 Task: Find connections with filter location Agios Dimitrios with filter topic #Designwith filter profile language Potuguese with filter current company Wipro PARI with filter school Periyar University, Salem with filter industry HVAC and Refrigeration Equipment Manufacturing with filter service category Wealth Management with filter keywords title Chef
Action: Mouse pressed left at (264, 202)
Screenshot: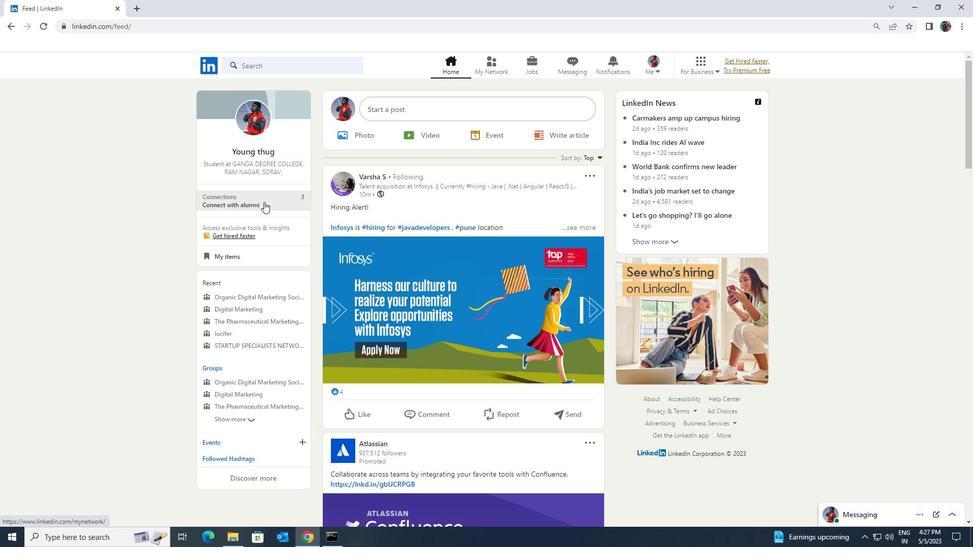 
Action: Mouse moved to (282, 113)
Screenshot: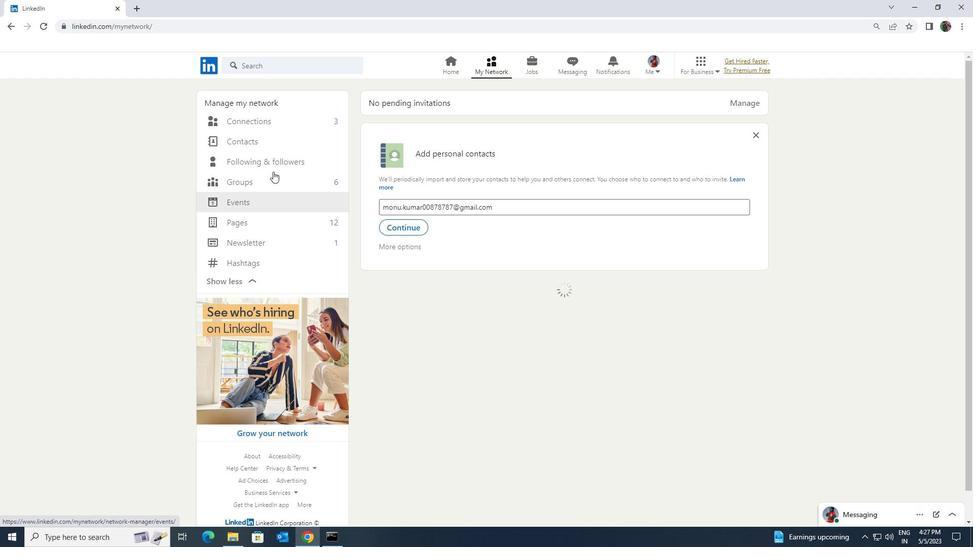 
Action: Mouse pressed left at (282, 113)
Screenshot: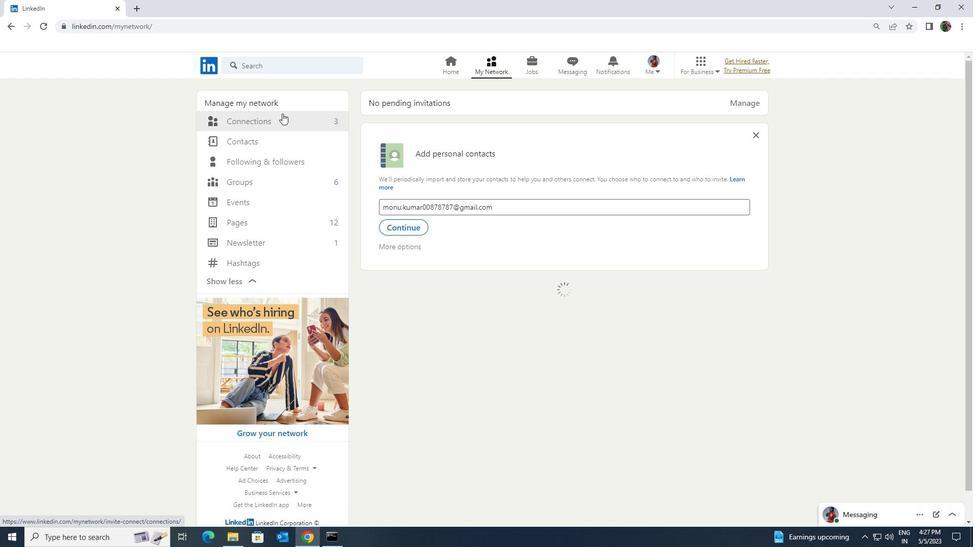 
Action: Mouse moved to (281, 121)
Screenshot: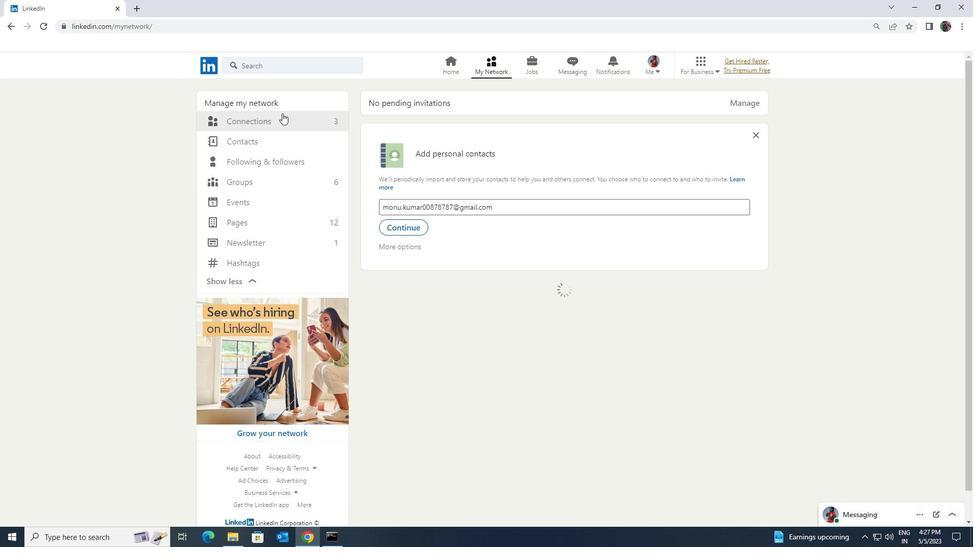 
Action: Mouse pressed left at (281, 121)
Screenshot: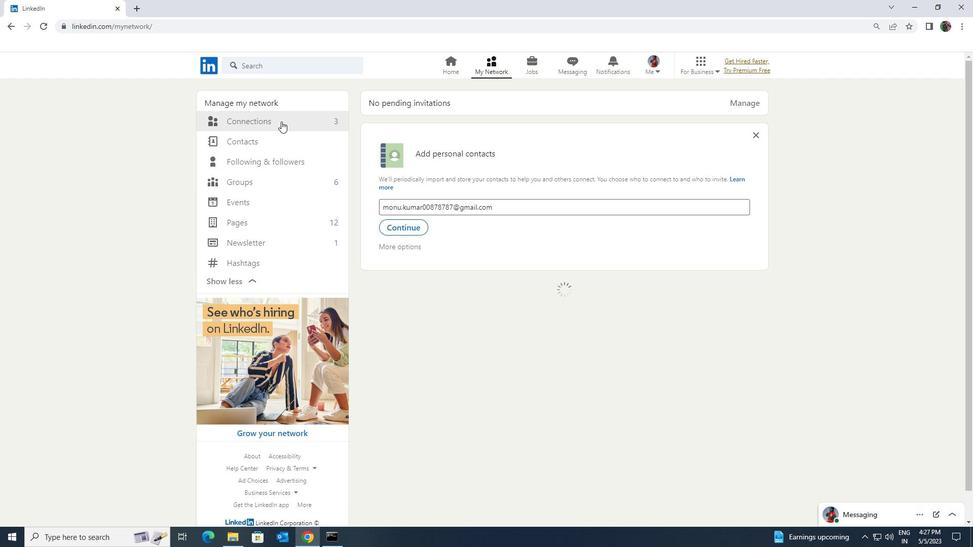 
Action: Mouse pressed left at (281, 121)
Screenshot: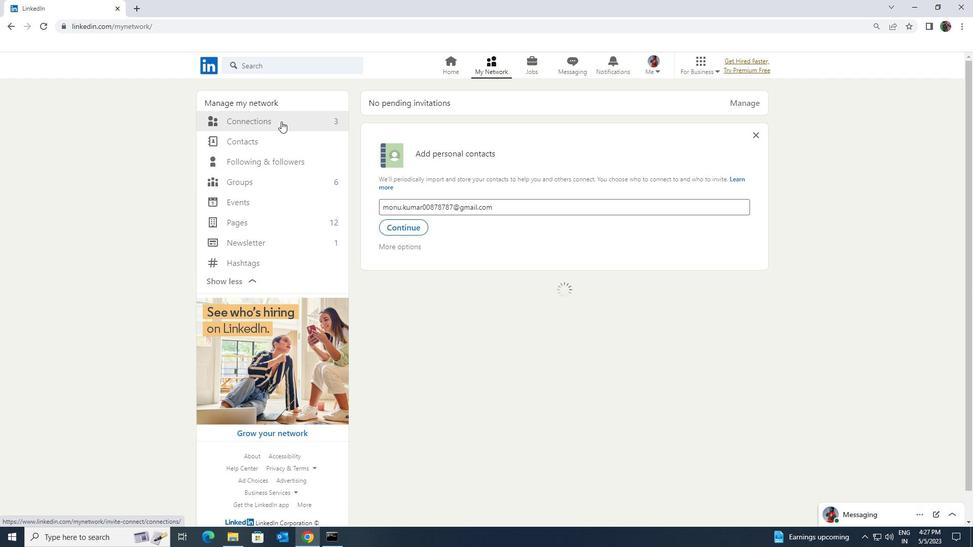 
Action: Mouse moved to (558, 121)
Screenshot: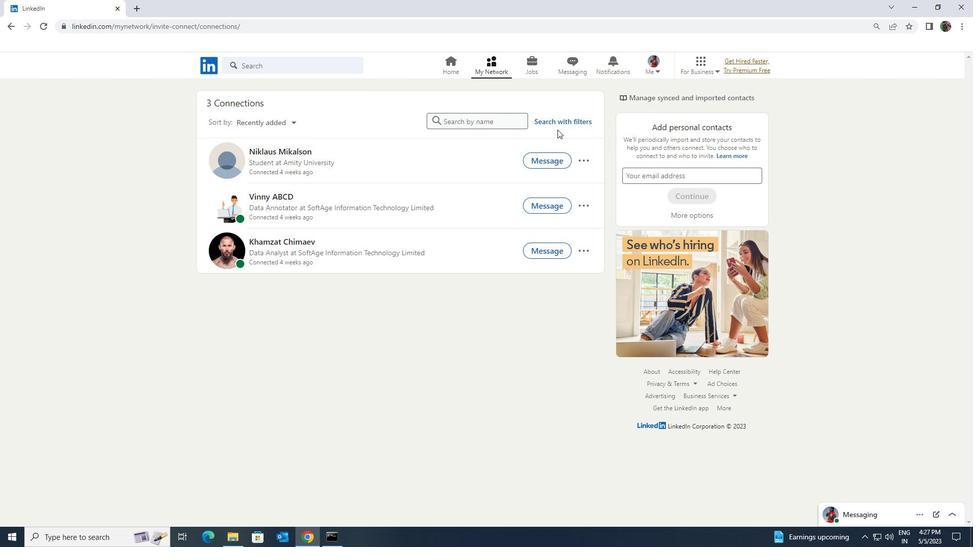
Action: Mouse pressed left at (558, 121)
Screenshot: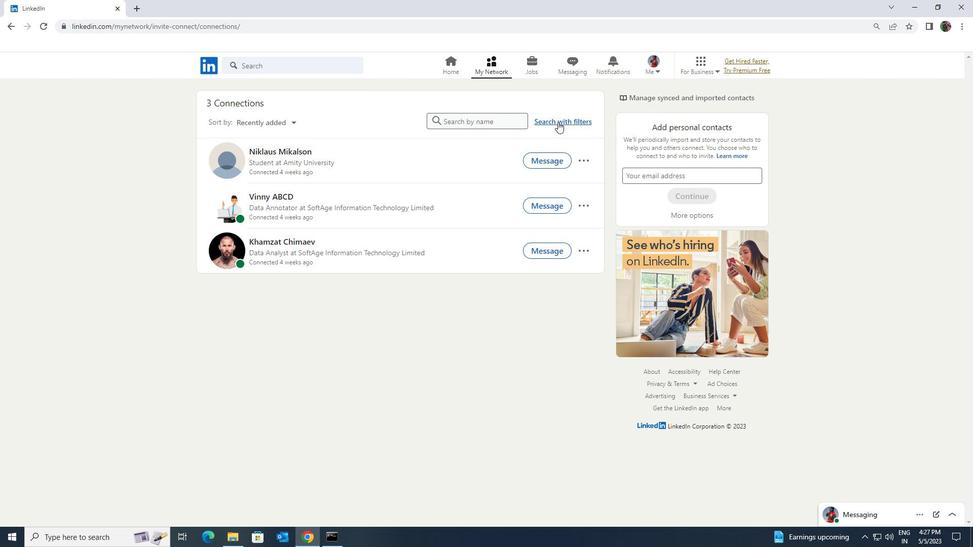 
Action: Mouse moved to (518, 94)
Screenshot: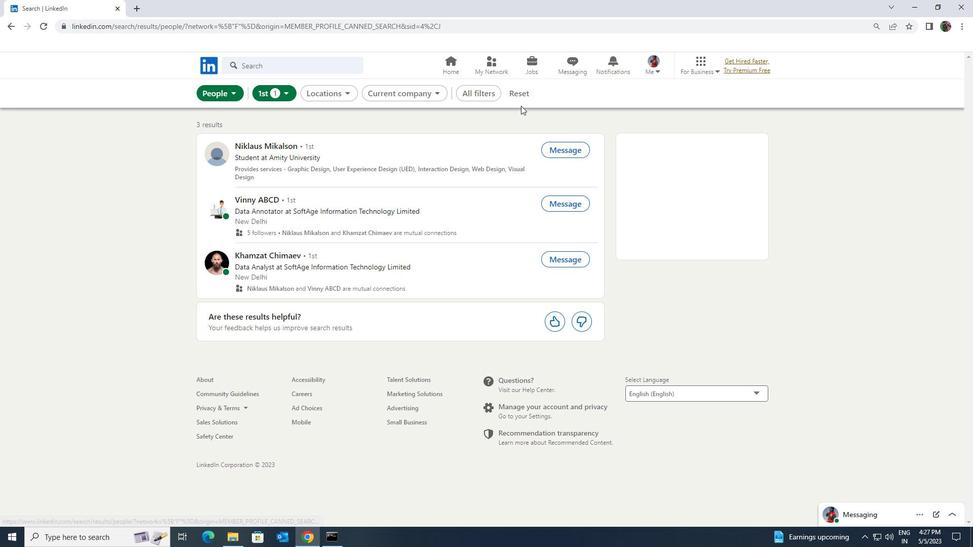
Action: Mouse pressed left at (518, 94)
Screenshot: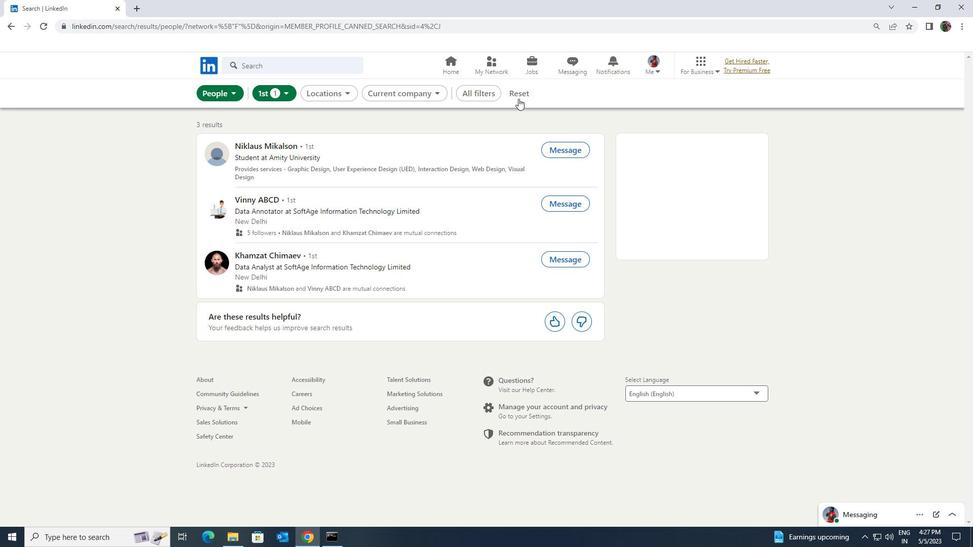 
Action: Mouse moved to (500, 95)
Screenshot: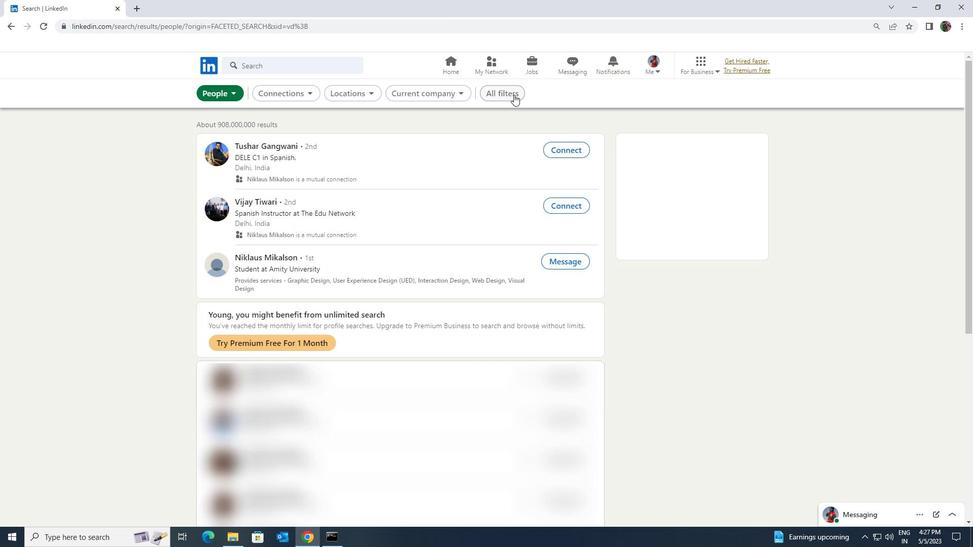 
Action: Mouse pressed left at (500, 95)
Screenshot: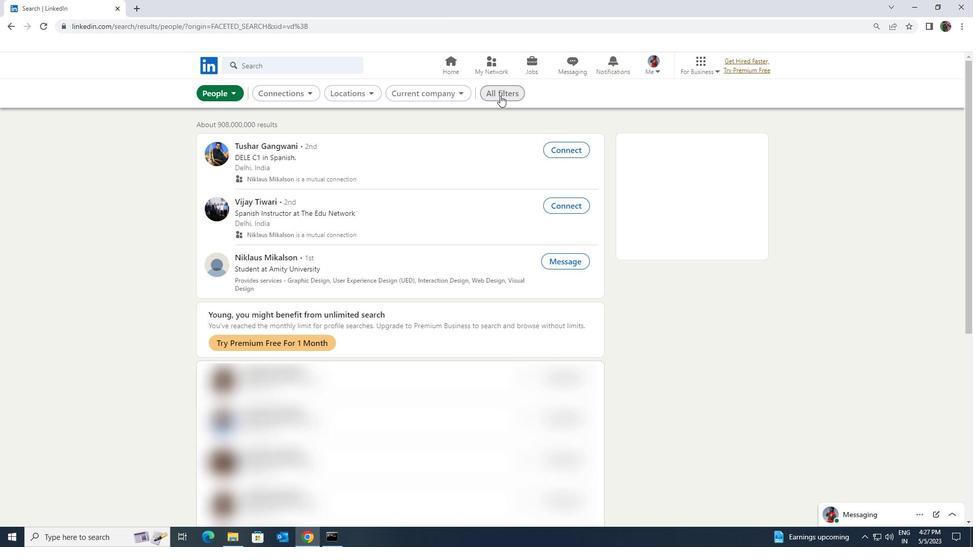 
Action: Mouse moved to (838, 399)
Screenshot: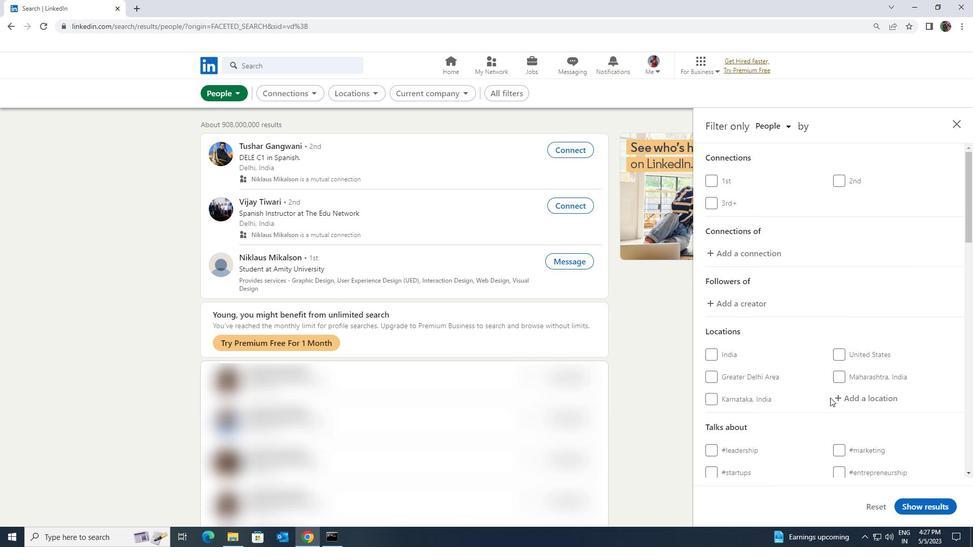 
Action: Mouse pressed left at (838, 399)
Screenshot: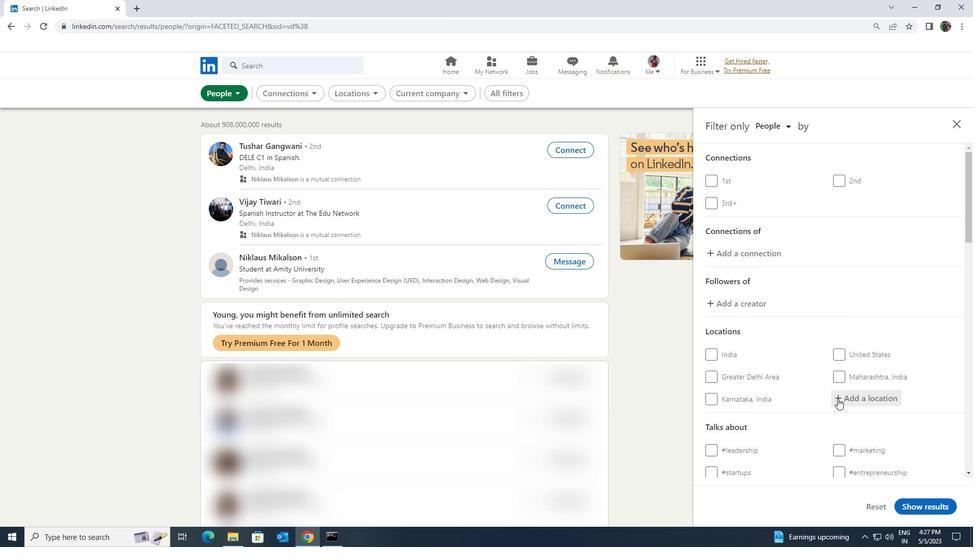 
Action: Key pressed <Key.shift><Key.shift><Key.shift><Key.shift><Key.shift><Key.shift><Key.shift><Key.shift>AGIOS
Screenshot: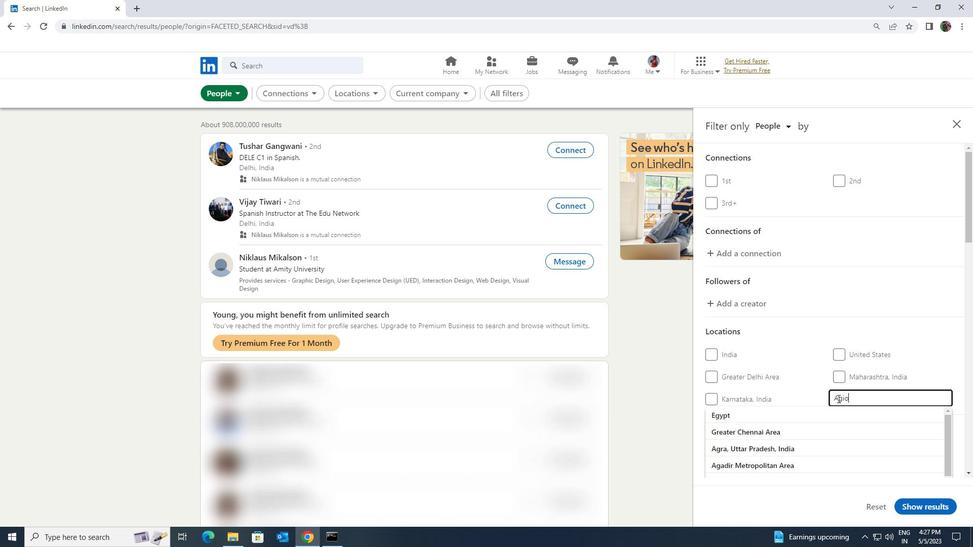 
Action: Mouse moved to (836, 407)
Screenshot: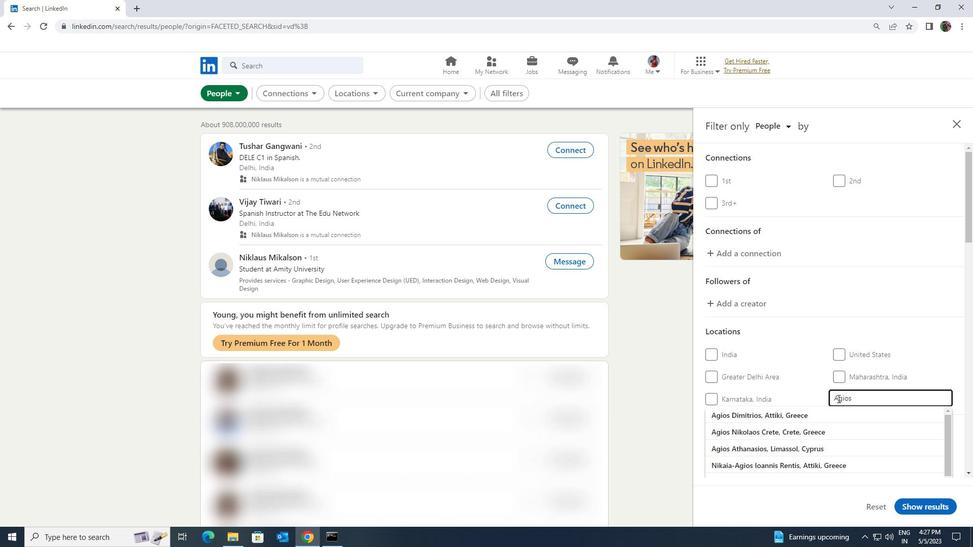 
Action: Mouse pressed left at (836, 407)
Screenshot: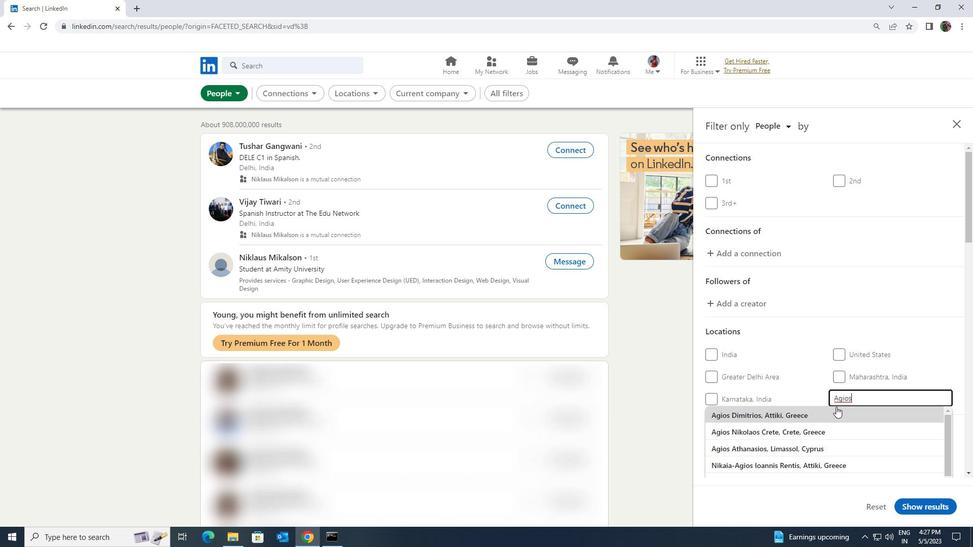 
Action: Mouse scrolled (836, 406) with delta (0, 0)
Screenshot: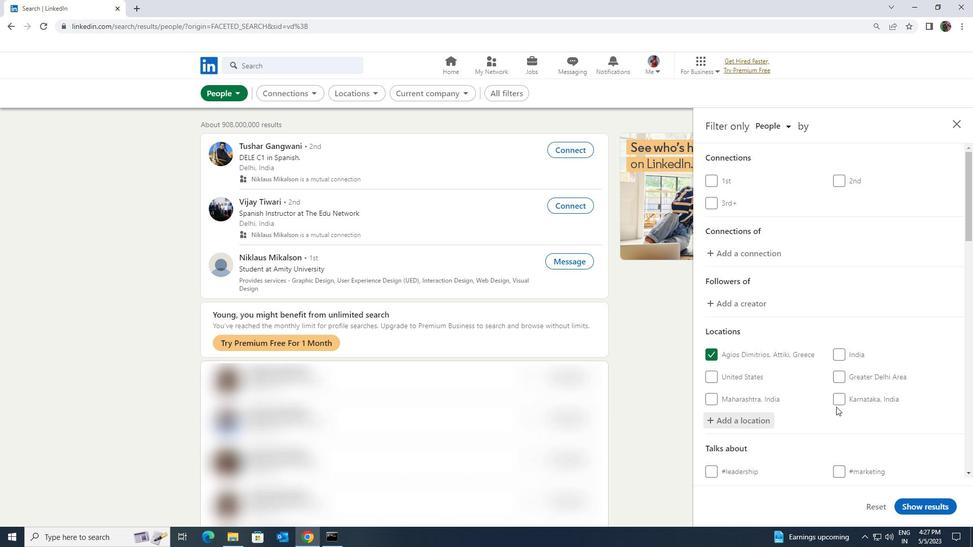 
Action: Mouse scrolled (836, 406) with delta (0, 0)
Screenshot: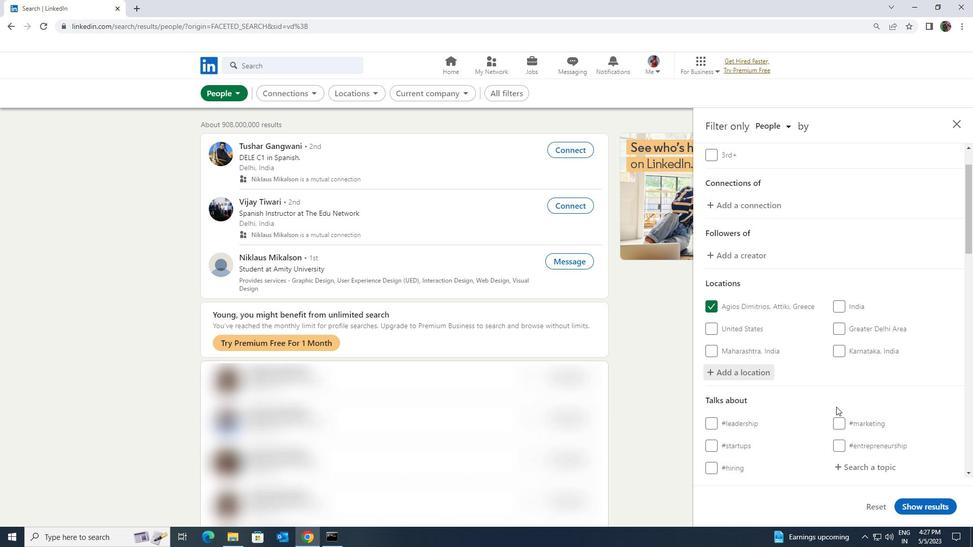 
Action: Mouse moved to (837, 416)
Screenshot: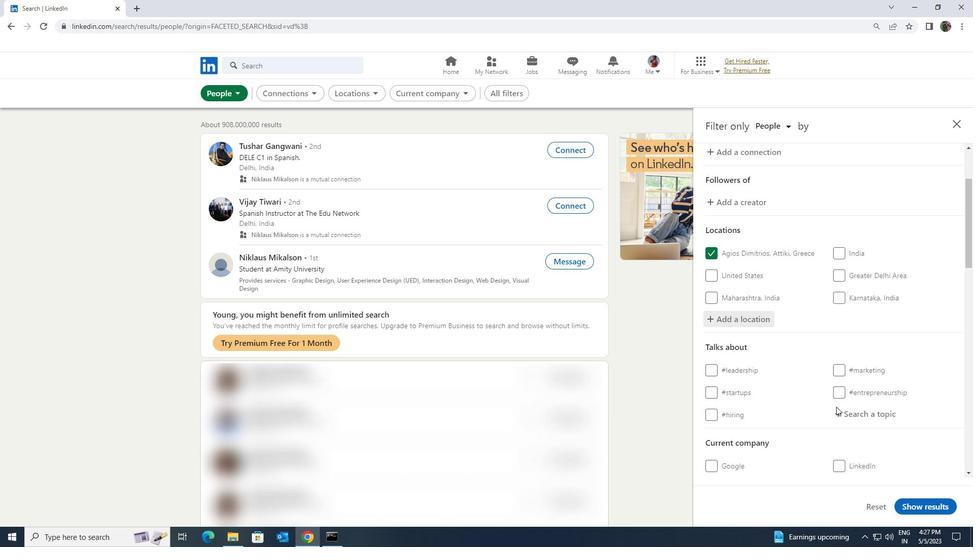 
Action: Mouse pressed left at (837, 416)
Screenshot: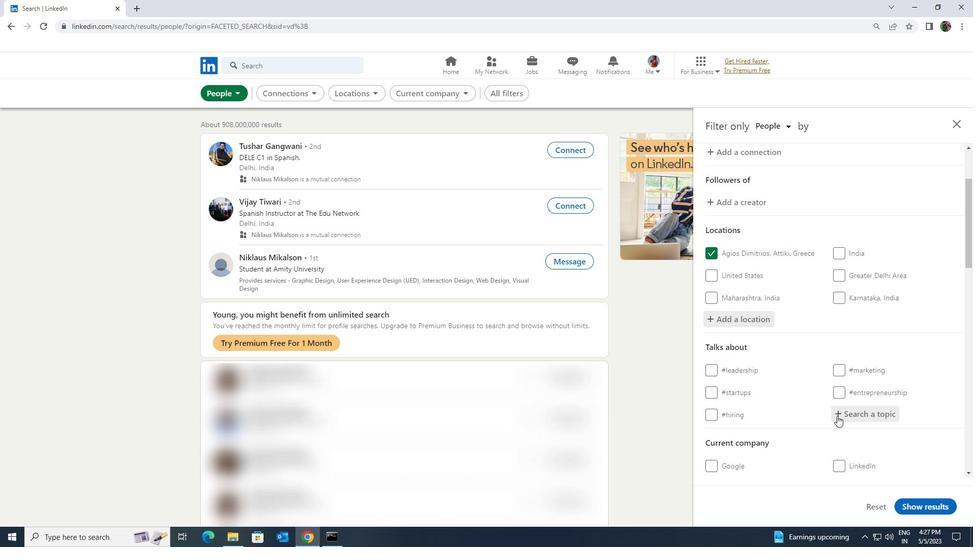 
Action: Key pressed <Key.shift>DESIGN
Screenshot: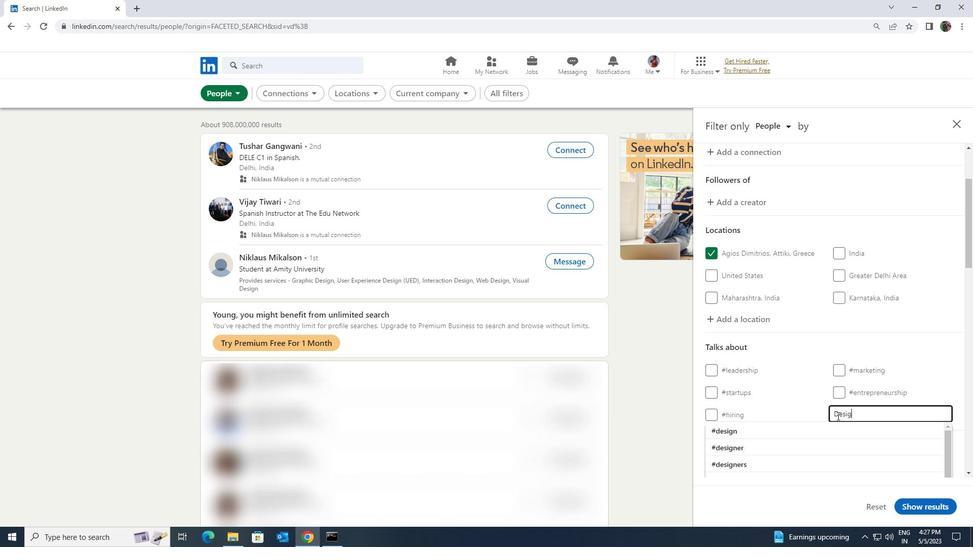
Action: Mouse moved to (830, 433)
Screenshot: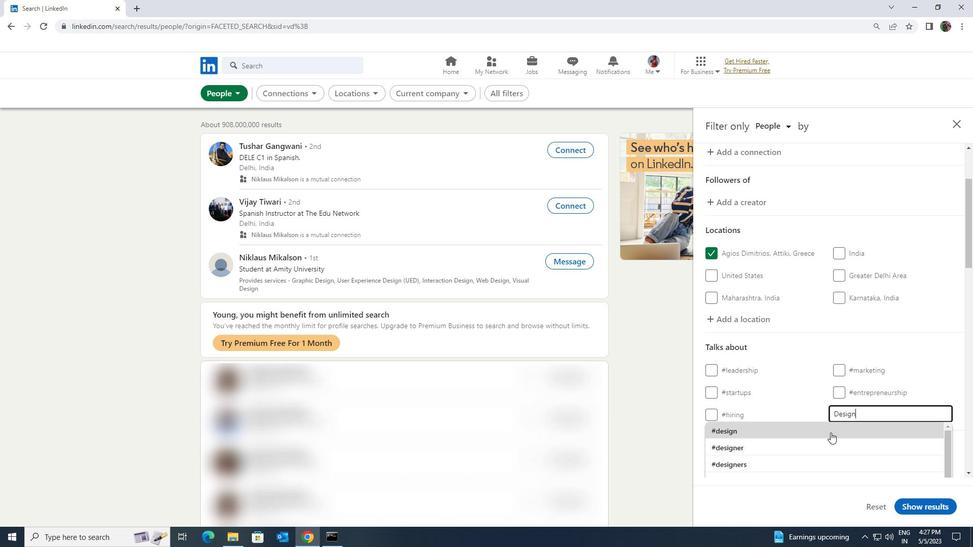 
Action: Mouse pressed left at (830, 433)
Screenshot: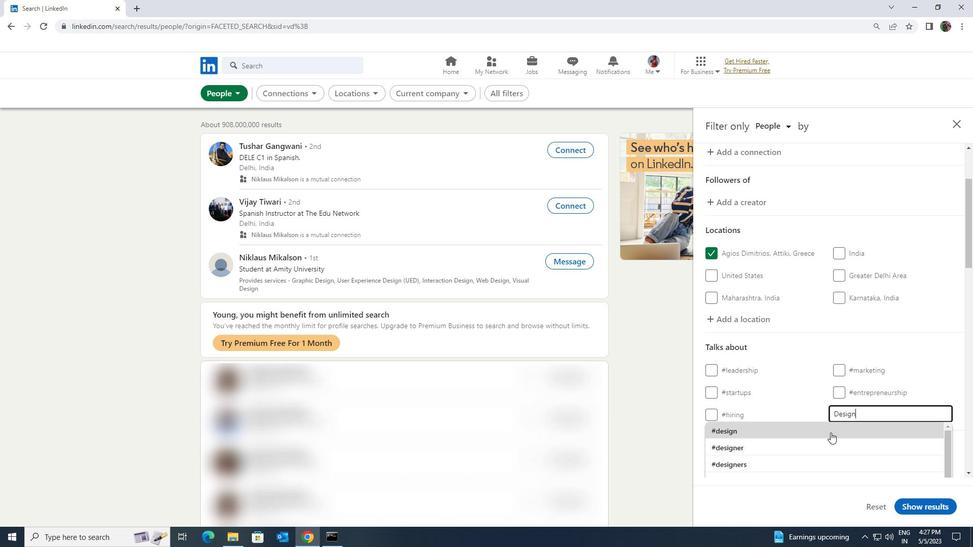
Action: Mouse scrolled (830, 432) with delta (0, 0)
Screenshot: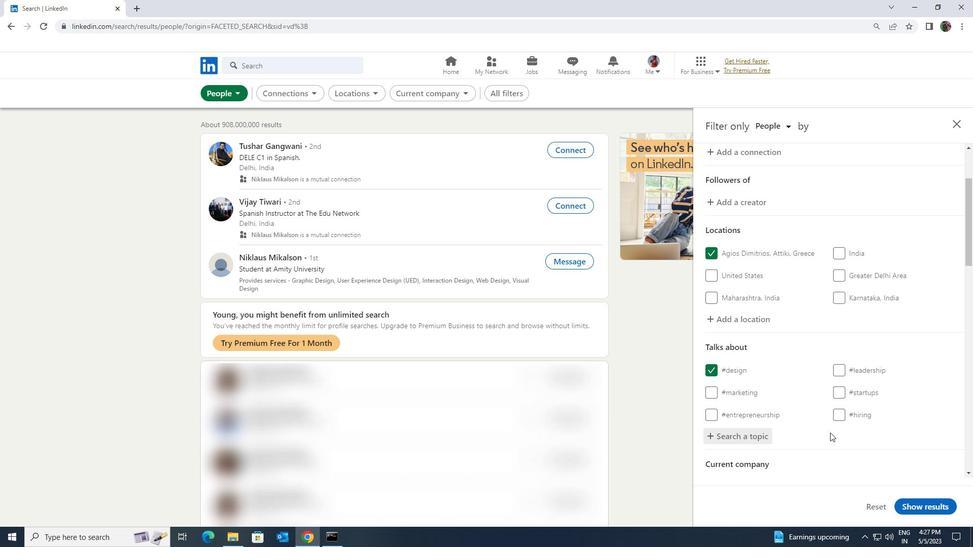
Action: Mouse scrolled (830, 432) with delta (0, 0)
Screenshot: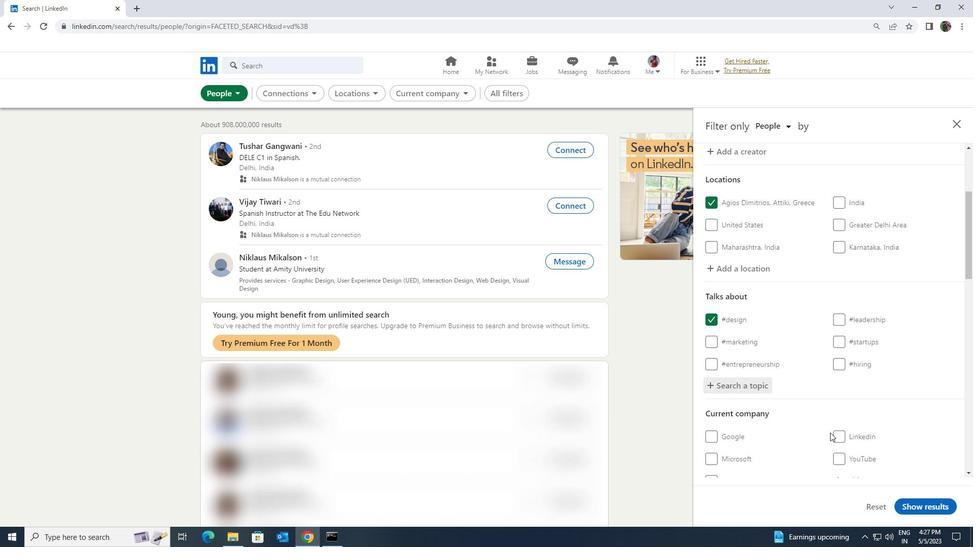
Action: Mouse moved to (831, 431)
Screenshot: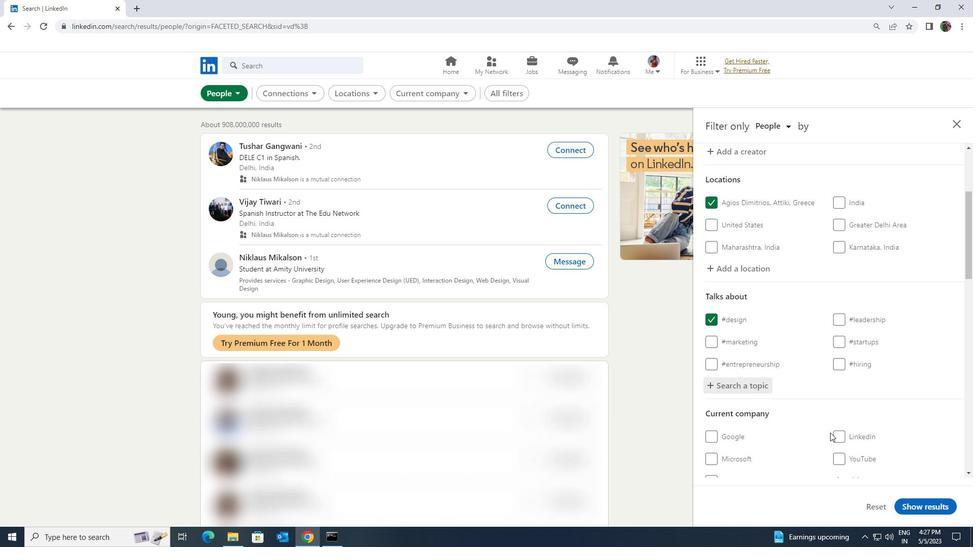 
Action: Mouse scrolled (831, 431) with delta (0, 0)
Screenshot: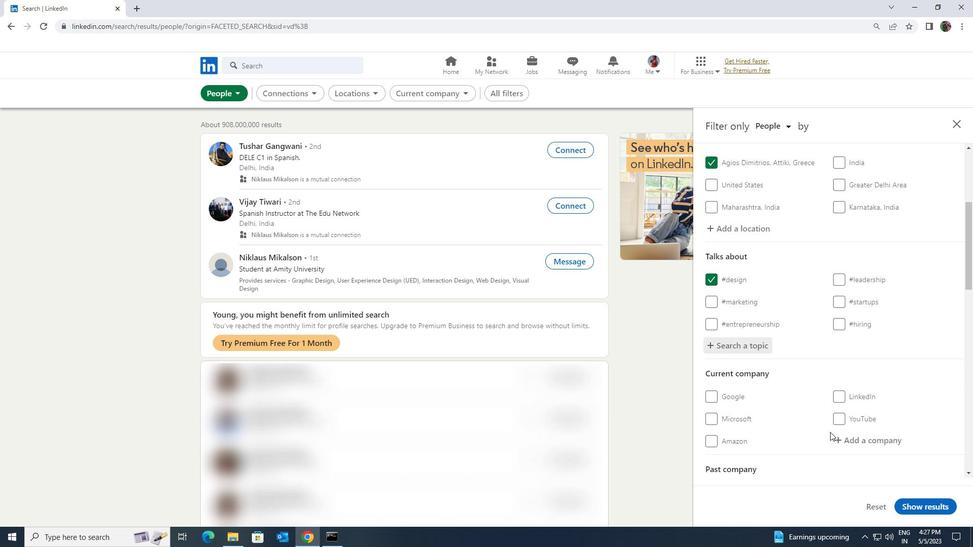 
Action: Mouse scrolled (831, 431) with delta (0, 0)
Screenshot: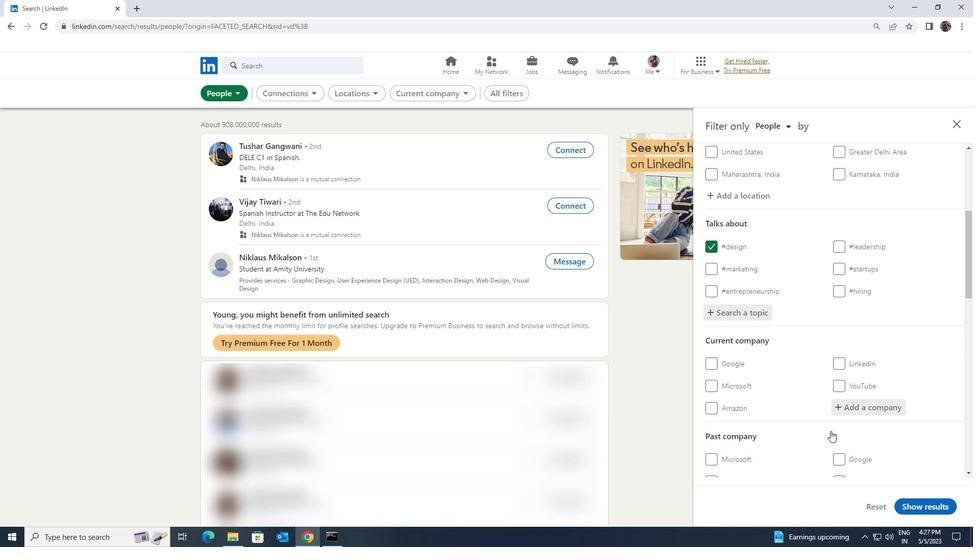 
Action: Mouse scrolled (831, 431) with delta (0, 0)
Screenshot: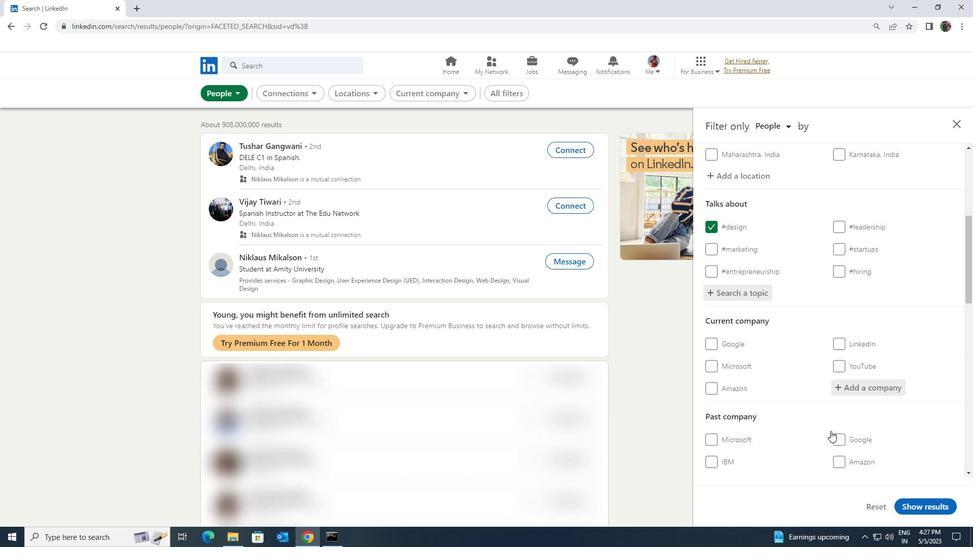 
Action: Mouse scrolled (831, 431) with delta (0, 0)
Screenshot: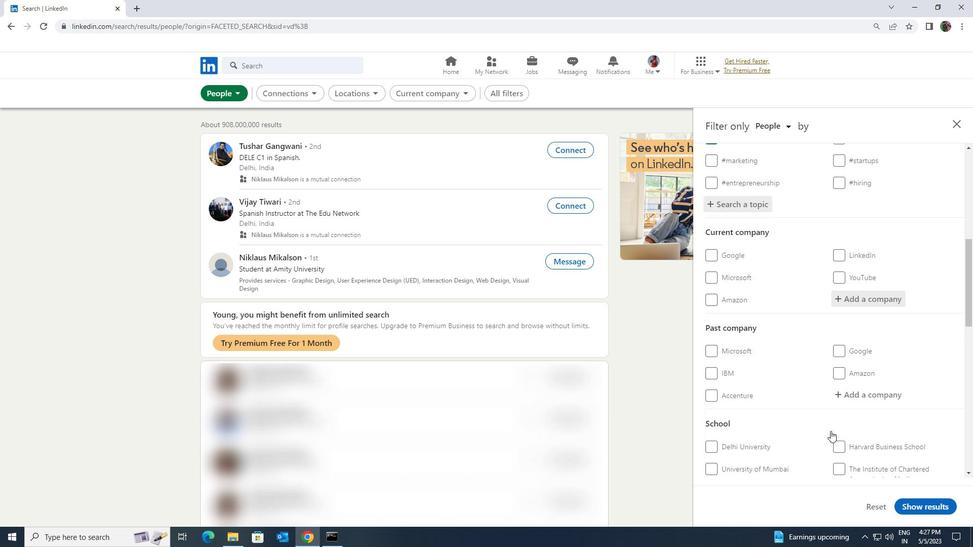 
Action: Mouse scrolled (831, 431) with delta (0, 0)
Screenshot: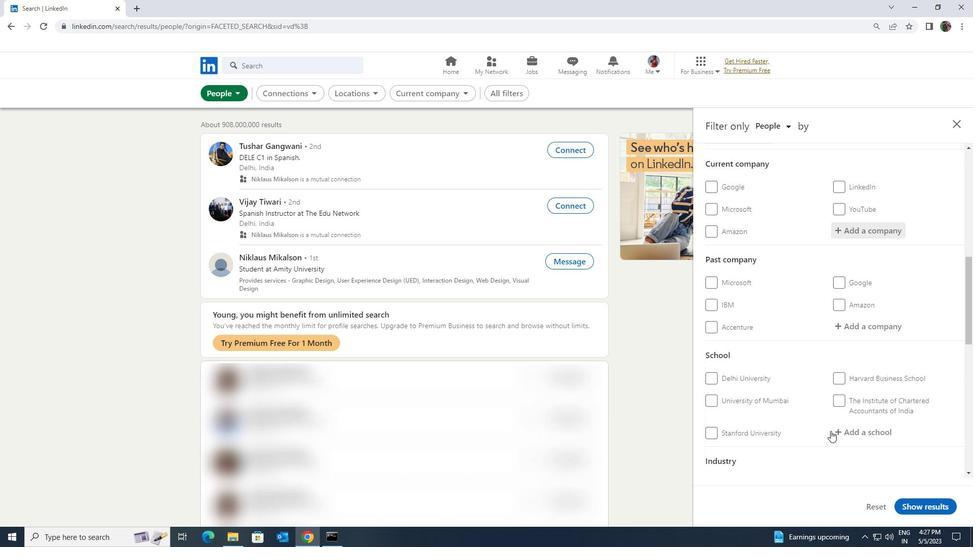 
Action: Mouse scrolled (831, 431) with delta (0, 0)
Screenshot: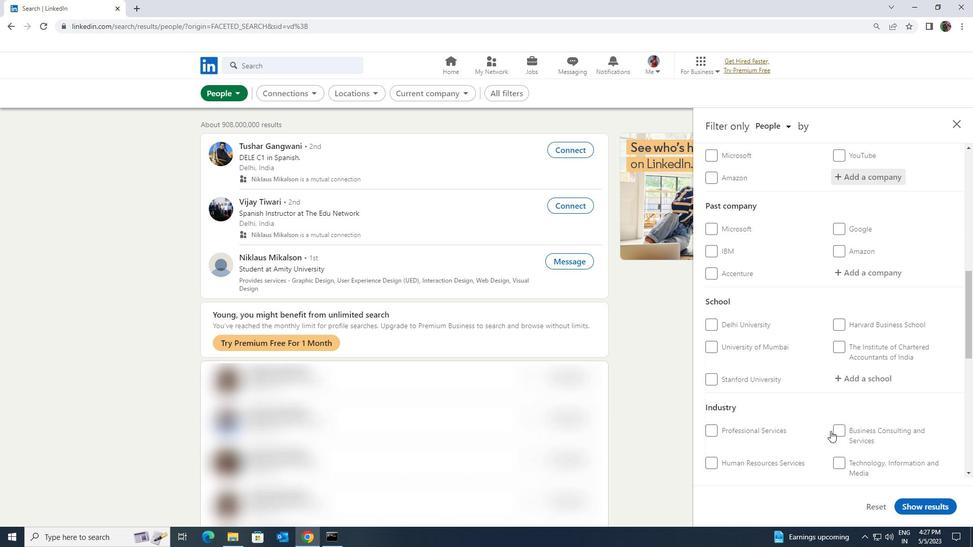 
Action: Mouse scrolled (831, 431) with delta (0, 0)
Screenshot: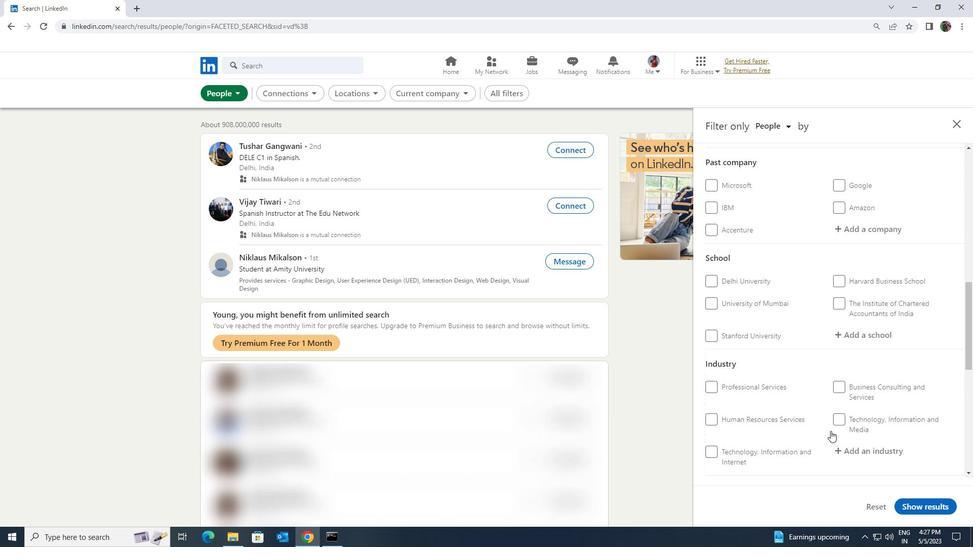 
Action: Mouse scrolled (831, 431) with delta (0, 0)
Screenshot: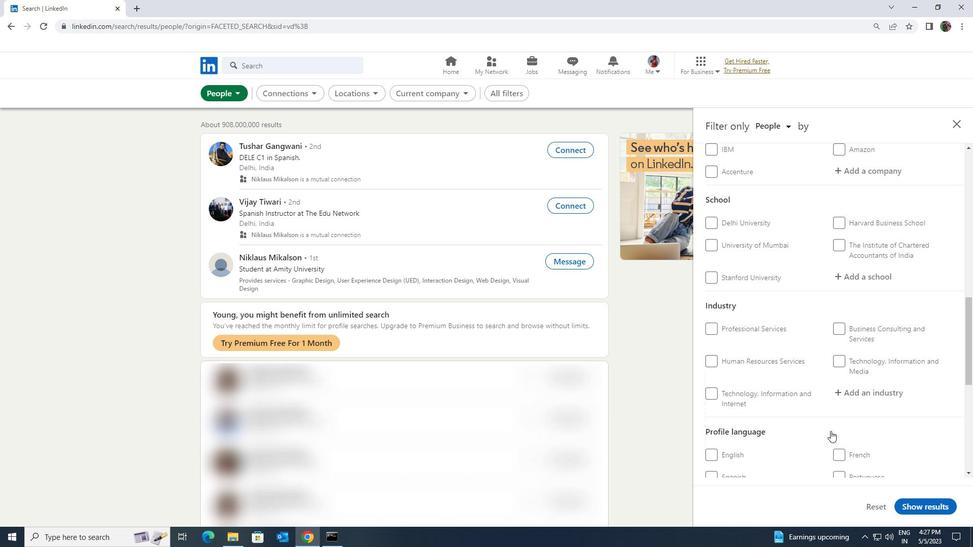 
Action: Mouse scrolled (831, 431) with delta (0, 0)
Screenshot: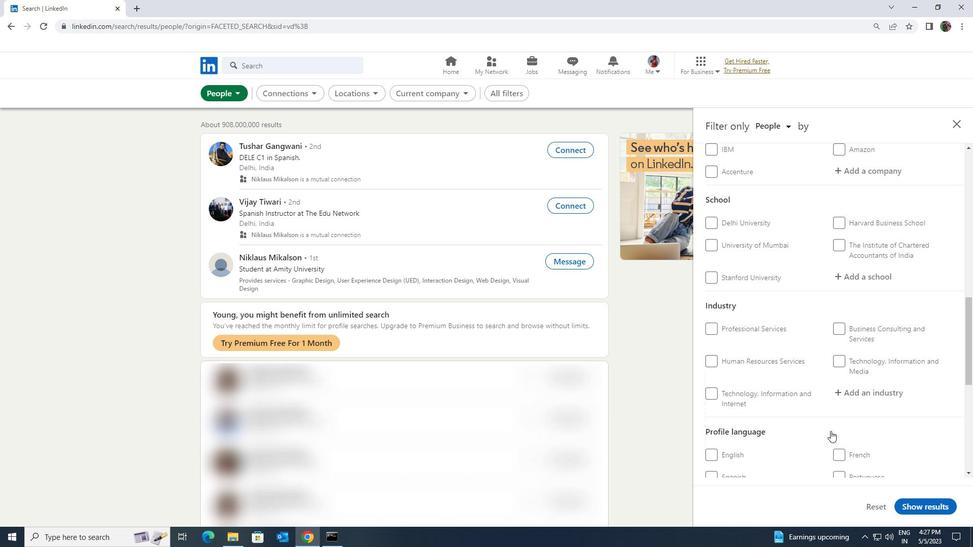 
Action: Mouse moved to (837, 374)
Screenshot: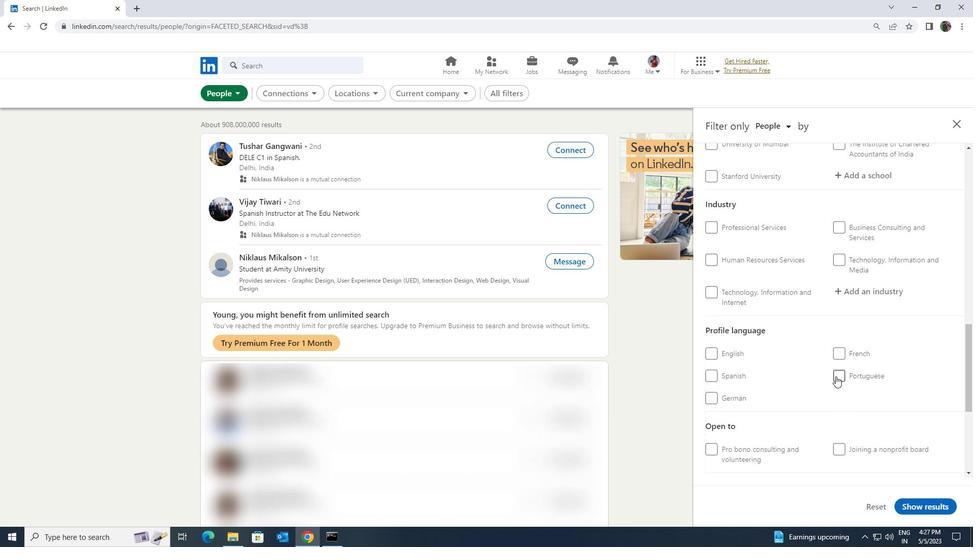 
Action: Mouse pressed left at (837, 374)
Screenshot: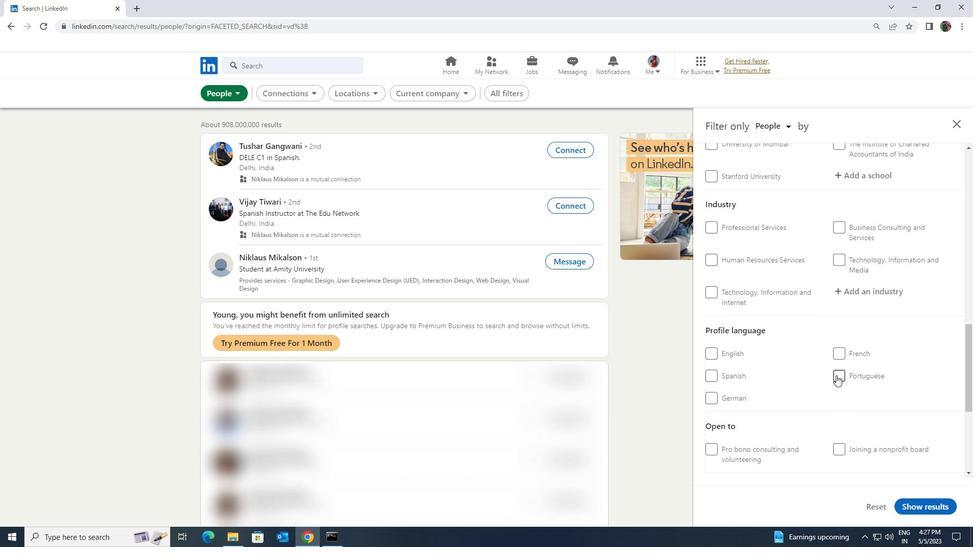 
Action: Mouse moved to (829, 384)
Screenshot: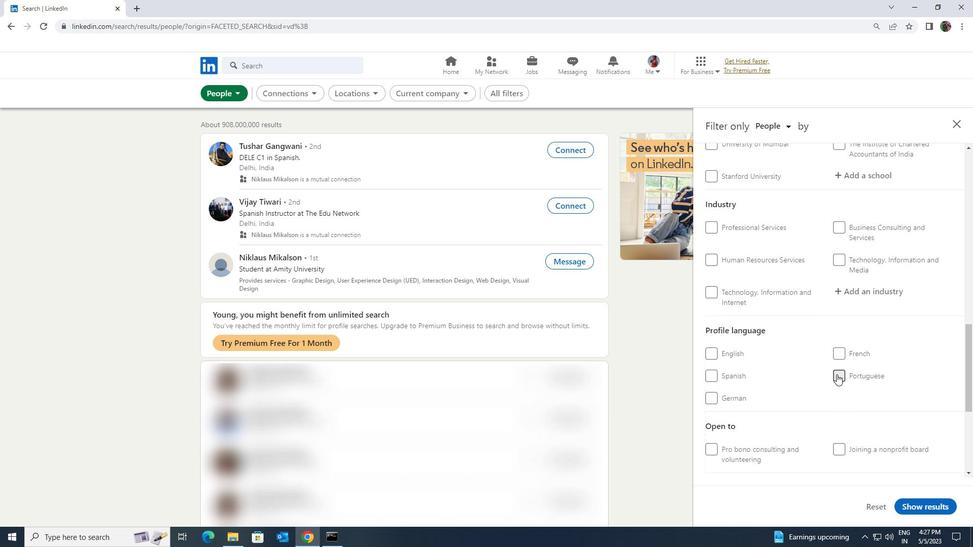 
Action: Mouse scrolled (829, 384) with delta (0, 0)
Screenshot: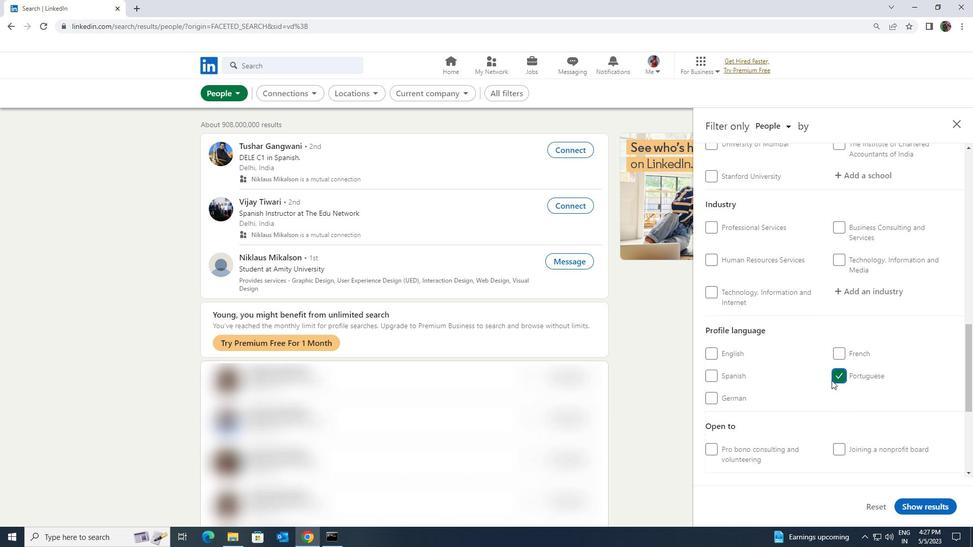 
Action: Mouse scrolled (829, 384) with delta (0, 0)
Screenshot: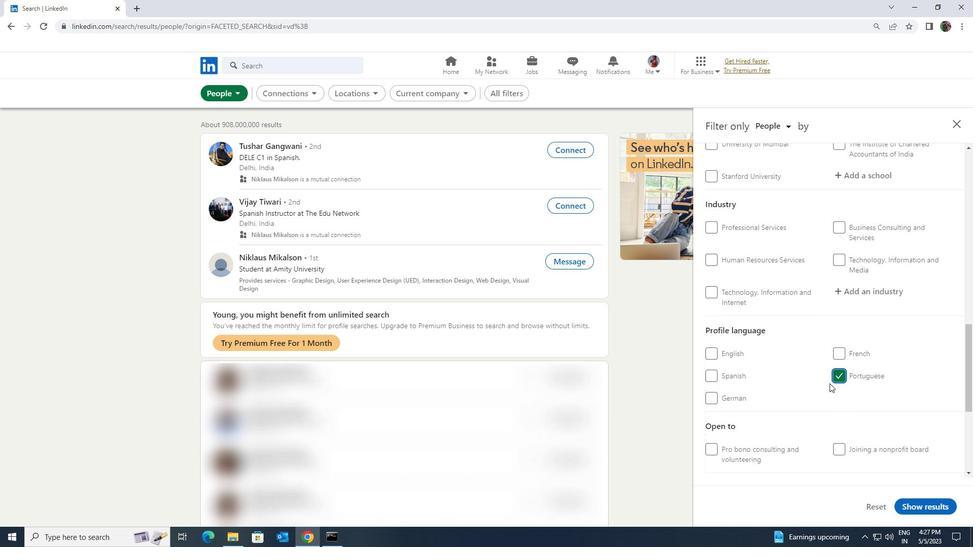 
Action: Mouse scrolled (829, 384) with delta (0, 0)
Screenshot: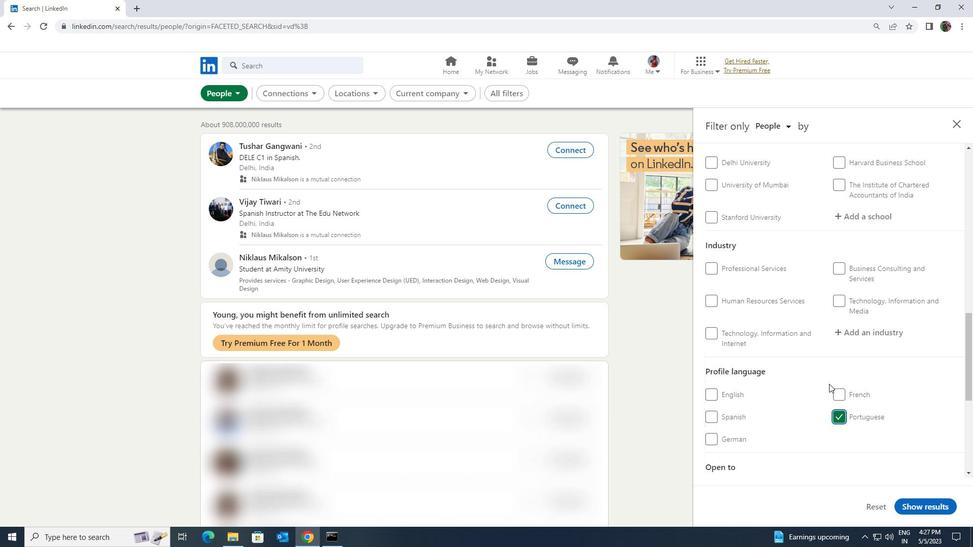 
Action: Mouse scrolled (829, 384) with delta (0, 0)
Screenshot: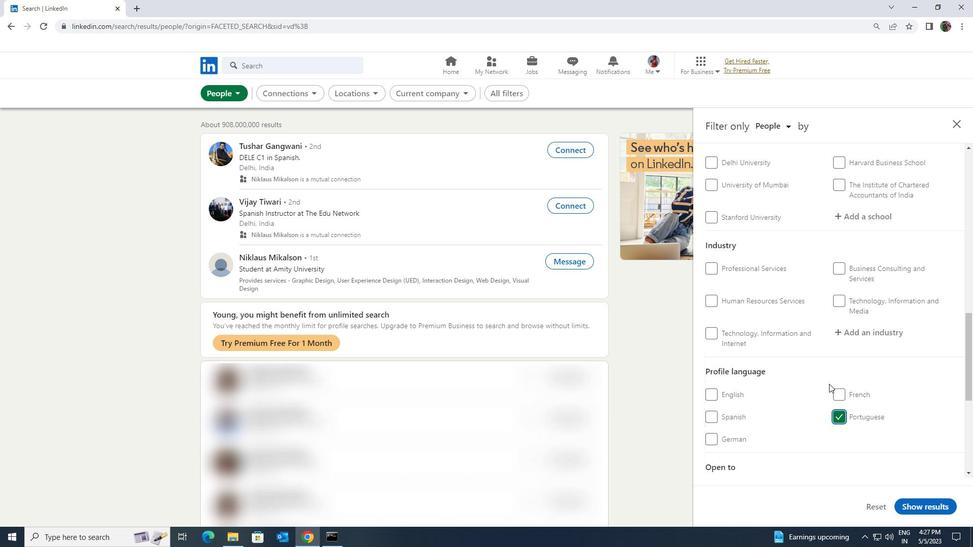 
Action: Mouse scrolled (829, 384) with delta (0, 0)
Screenshot: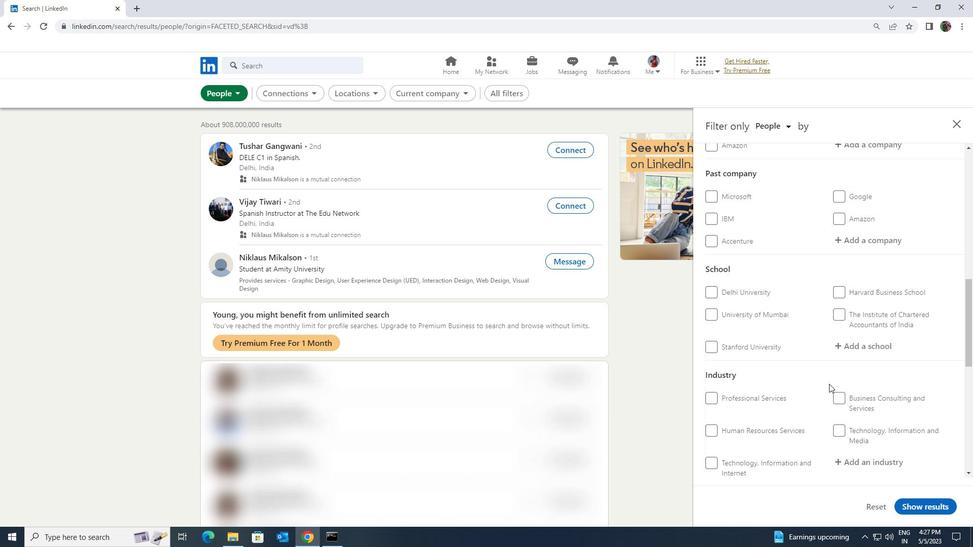 
Action: Mouse scrolled (829, 384) with delta (0, 0)
Screenshot: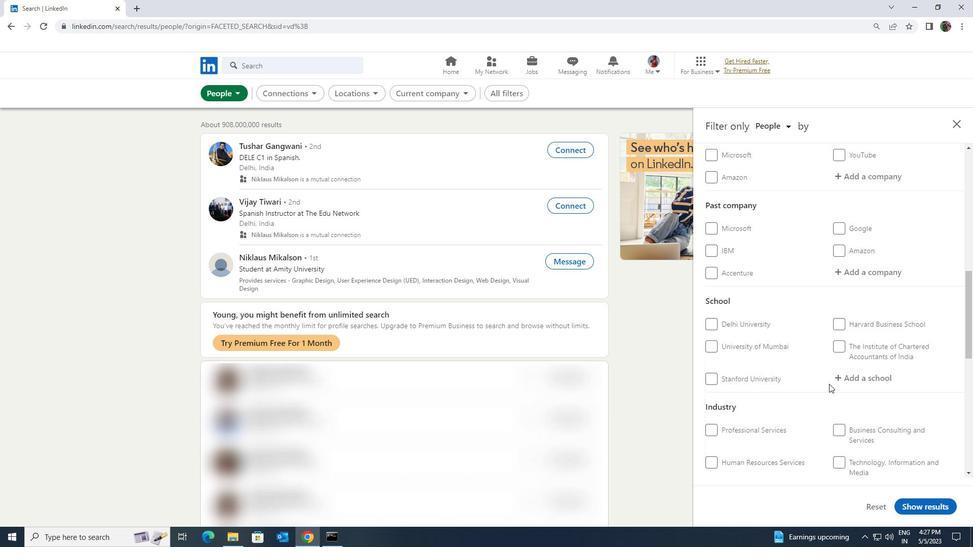 
Action: Mouse scrolled (829, 384) with delta (0, 0)
Screenshot: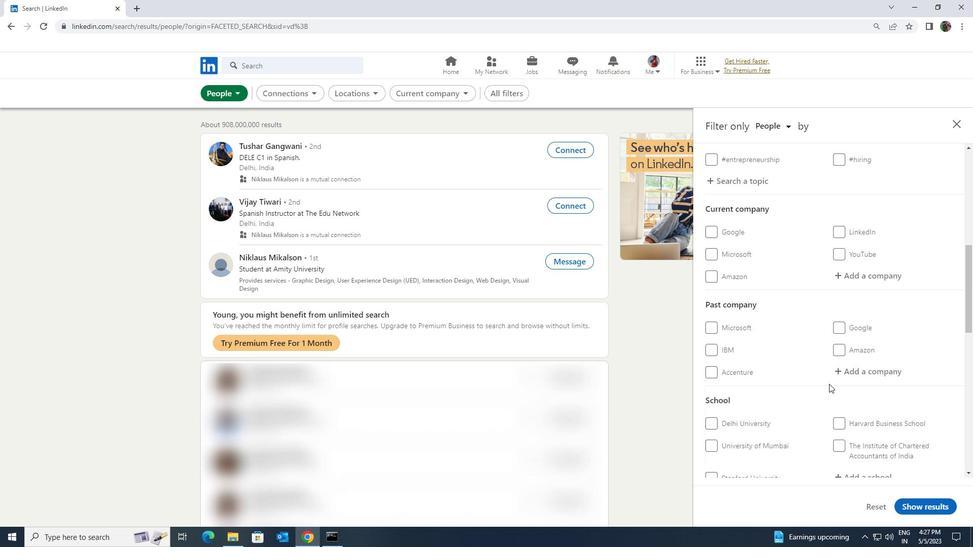 
Action: Mouse moved to (860, 330)
Screenshot: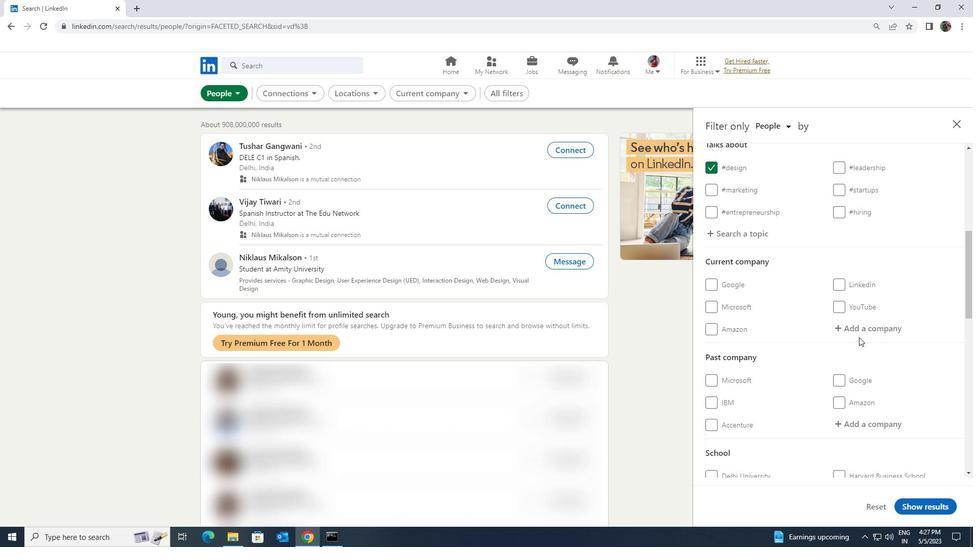 
Action: Mouse pressed left at (860, 330)
Screenshot: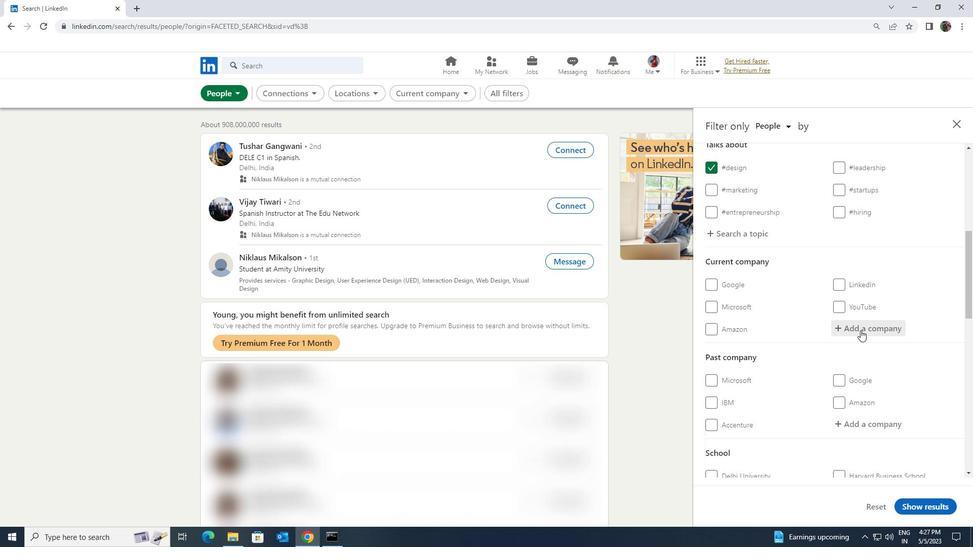 
Action: Key pressed <Key.shift><Key.shift><Key.shift><Key.shift><Key.shift><Key.shift><Key.shift><Key.shift><Key.shift><Key.shift><Key.shift><Key.shift><Key.shift><Key.shift><Key.shift><Key.shift><Key.shift><Key.shift><Key.shift><Key.shift>WIPRO<Key.space><Key.shift><Key.shift><Key.shift><Key.shift>PARI<Key.space>
Screenshot: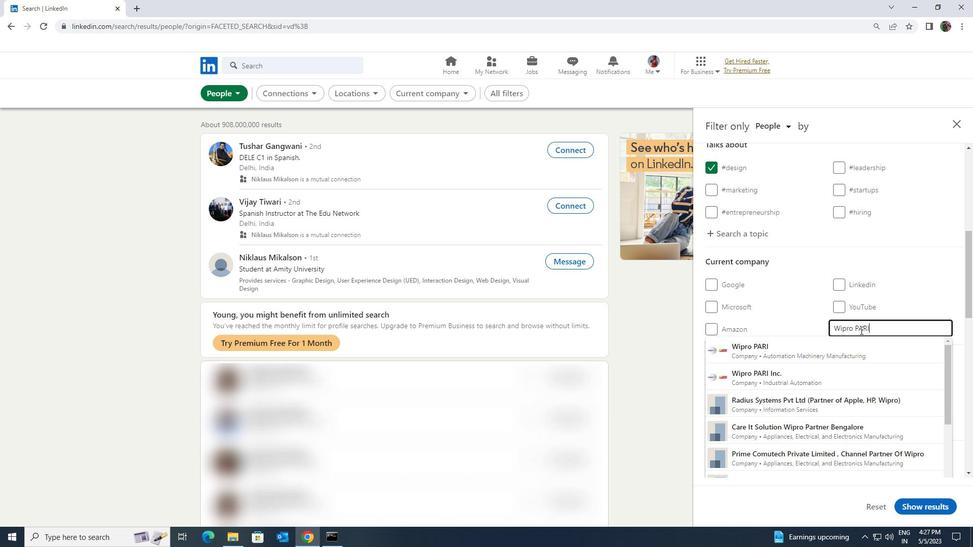 
Action: Mouse moved to (858, 343)
Screenshot: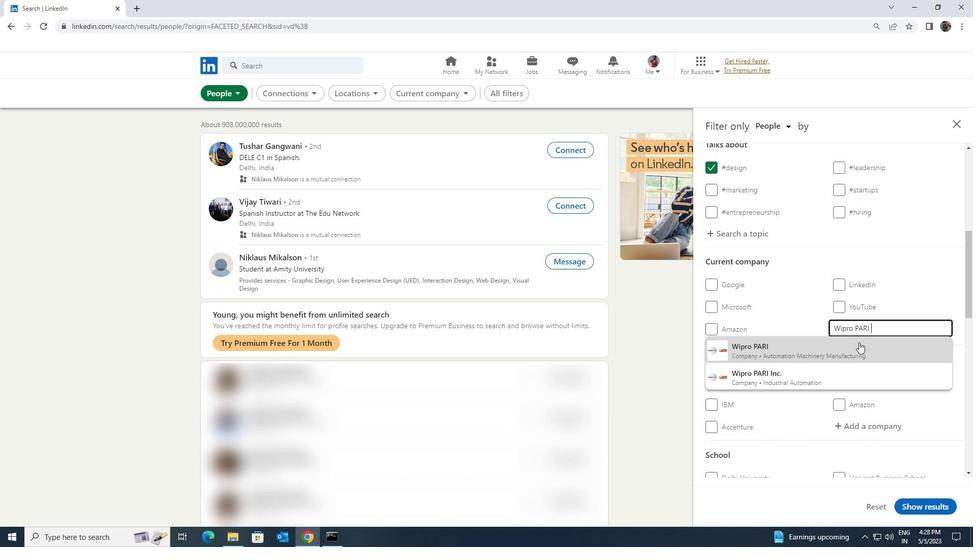 
Action: Mouse pressed left at (858, 343)
Screenshot: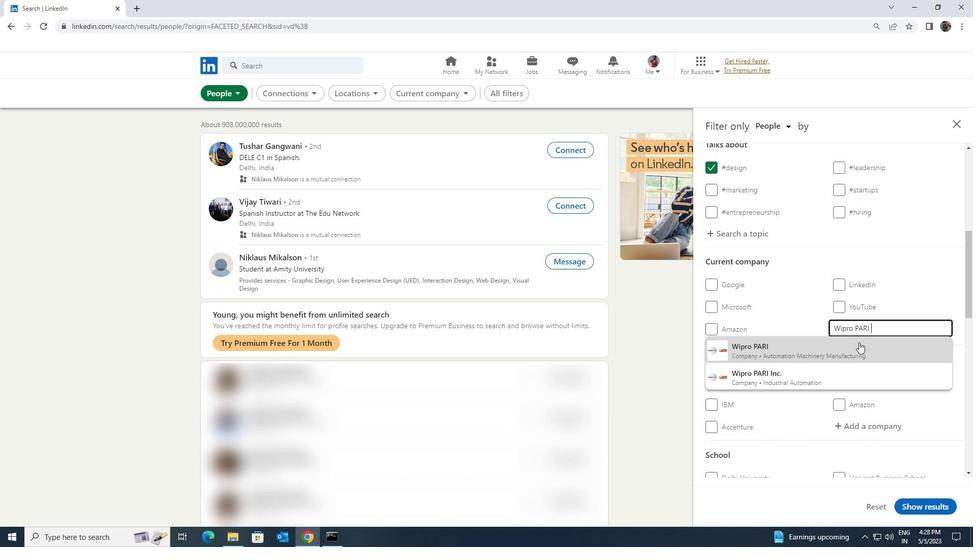 
Action: Mouse scrolled (858, 342) with delta (0, 0)
Screenshot: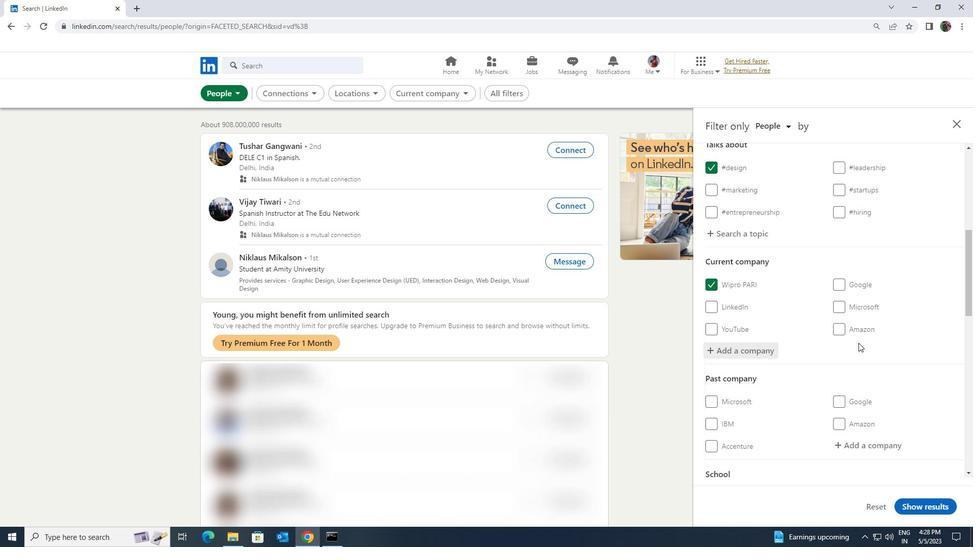
Action: Mouse scrolled (858, 342) with delta (0, 0)
Screenshot: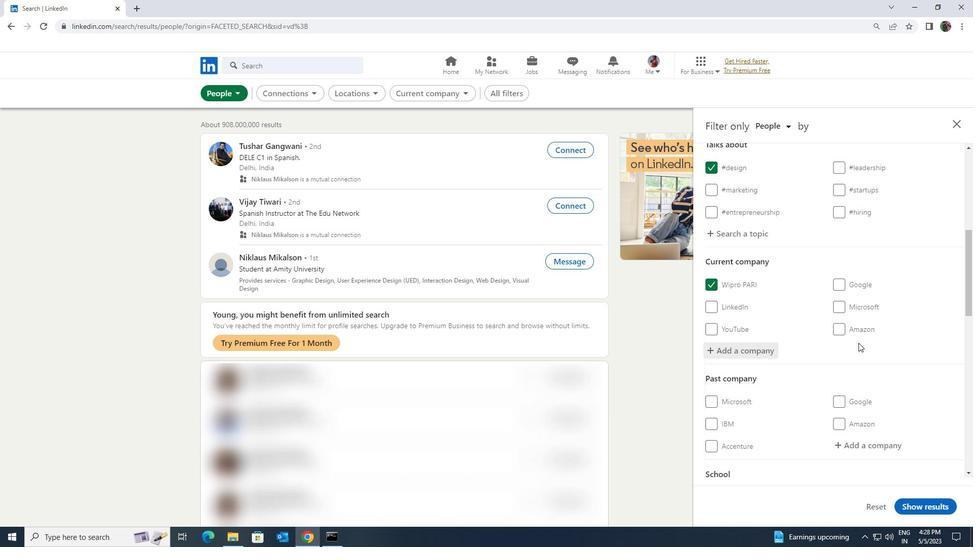 
Action: Mouse scrolled (858, 342) with delta (0, 0)
Screenshot: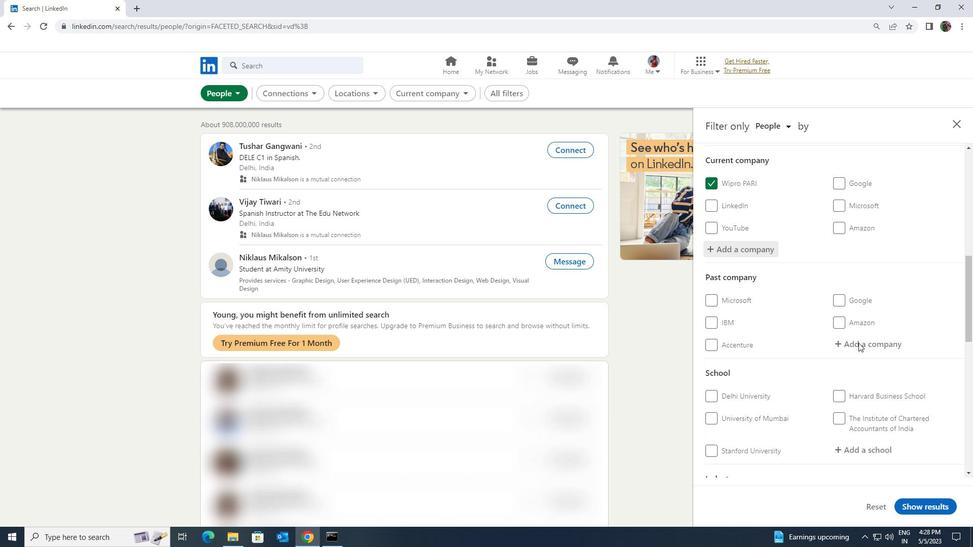 
Action: Mouse scrolled (858, 342) with delta (0, 0)
Screenshot: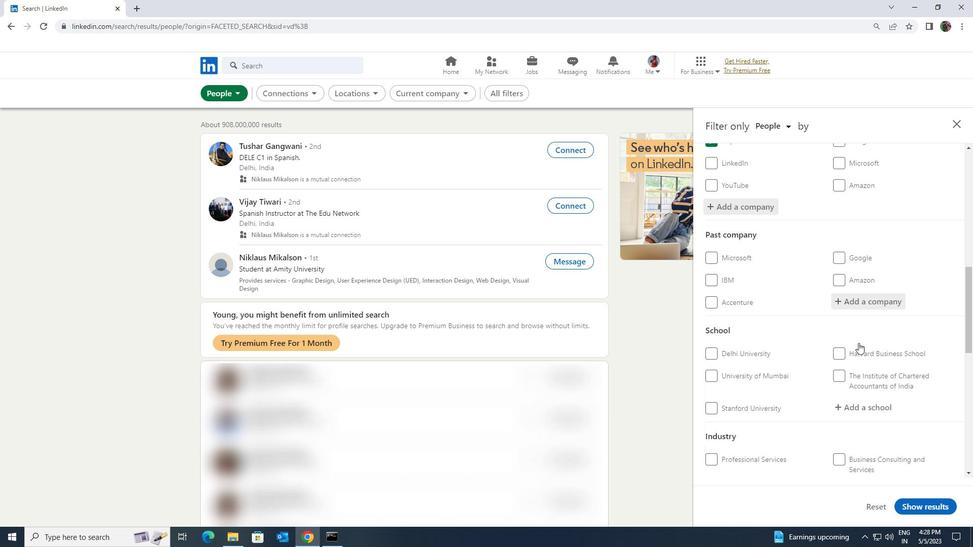 
Action: Mouse moved to (858, 346)
Screenshot: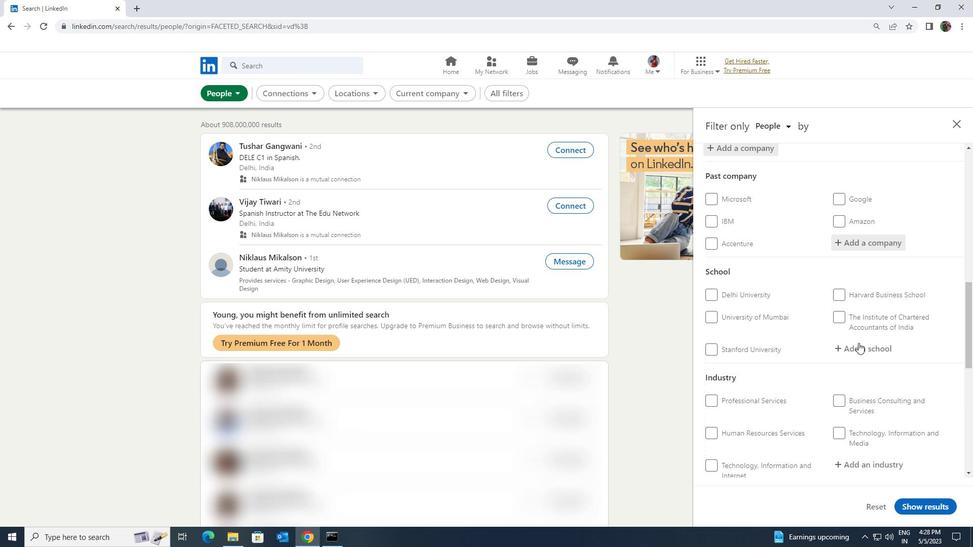 
Action: Mouse pressed left at (858, 346)
Screenshot: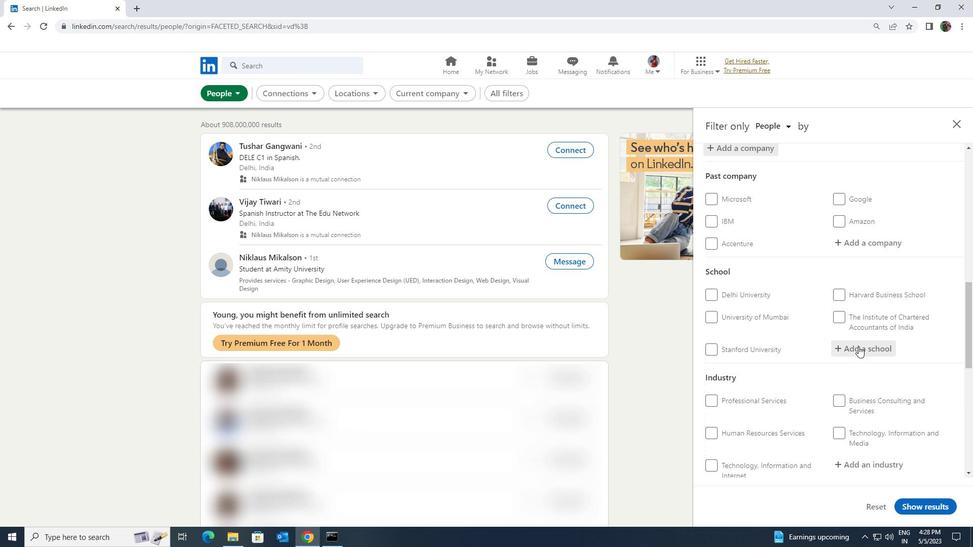
Action: Key pressed <Key.shift><Key.shift><Key.shift><Key.shift><Key.shift><Key.shift><Key.shift><Key.shift><Key.shift><Key.shift><Key.shift><Key.shift><Key.shift>PERIYAR<Key.space><Key.shift>UNIVERSITY<Key.space><Key.shift>SALEM
Screenshot: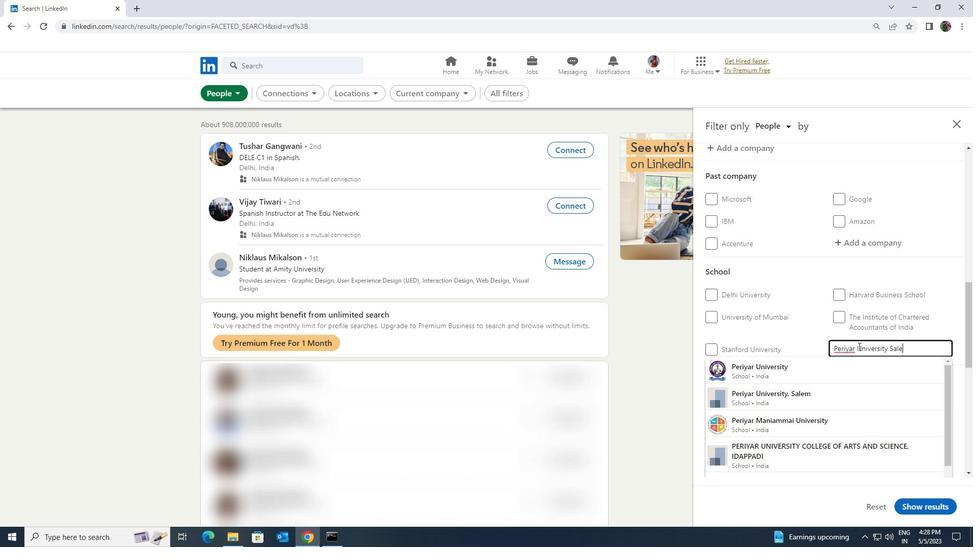 
Action: Mouse moved to (855, 364)
Screenshot: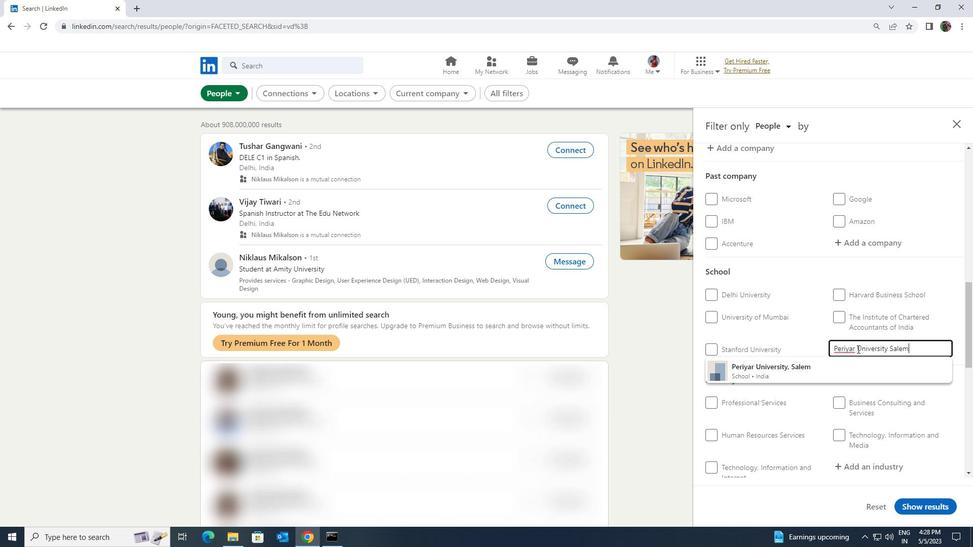 
Action: Mouse pressed left at (855, 364)
Screenshot: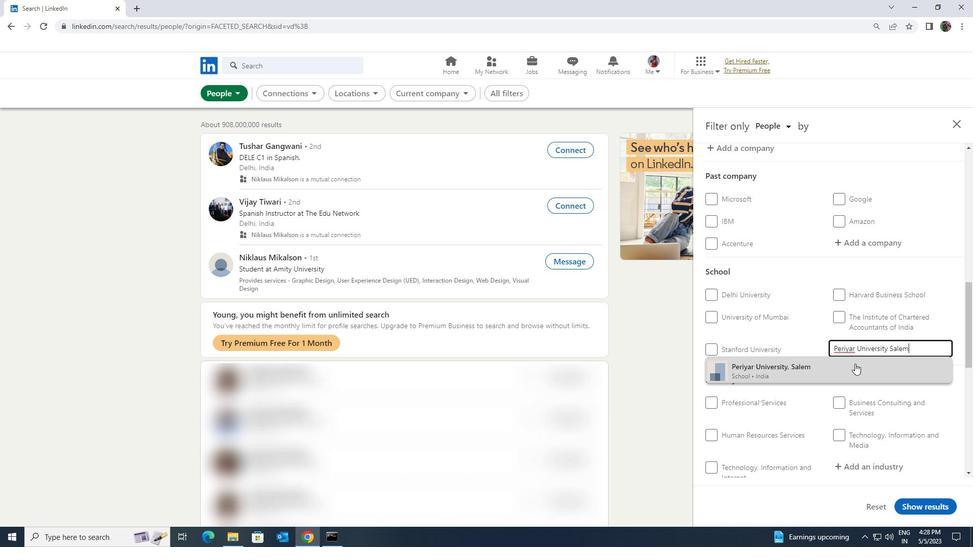 
Action: Mouse scrolled (855, 363) with delta (0, 0)
Screenshot: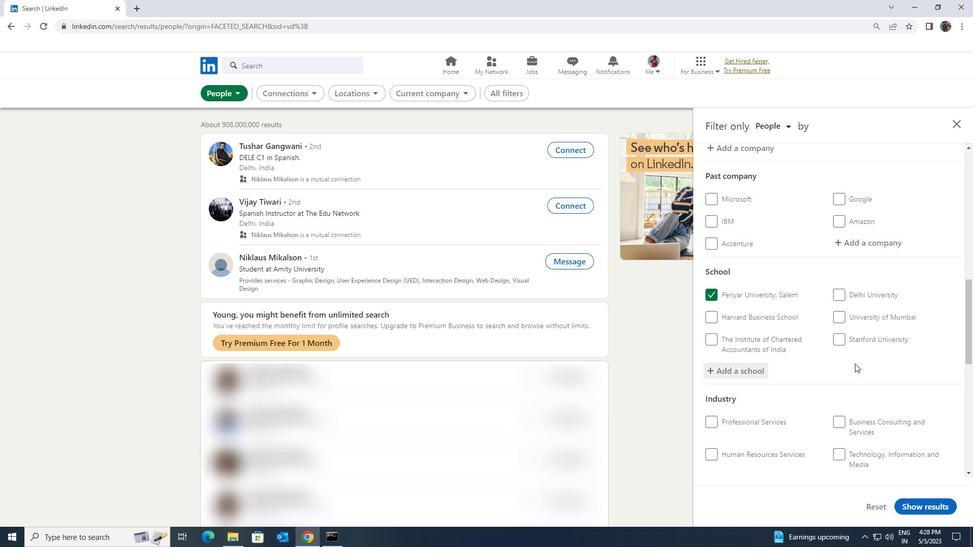 
Action: Mouse scrolled (855, 363) with delta (0, 0)
Screenshot: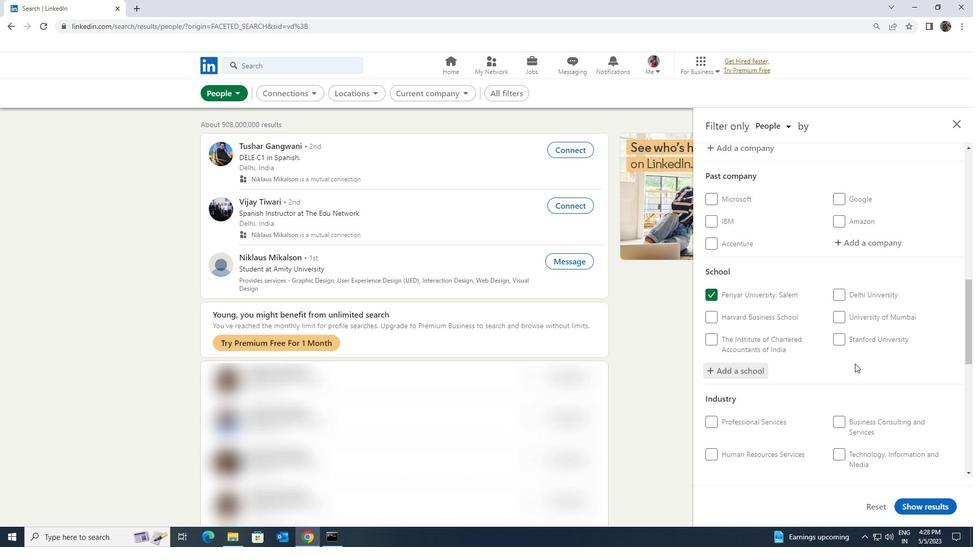 
Action: Mouse scrolled (855, 363) with delta (0, 0)
Screenshot: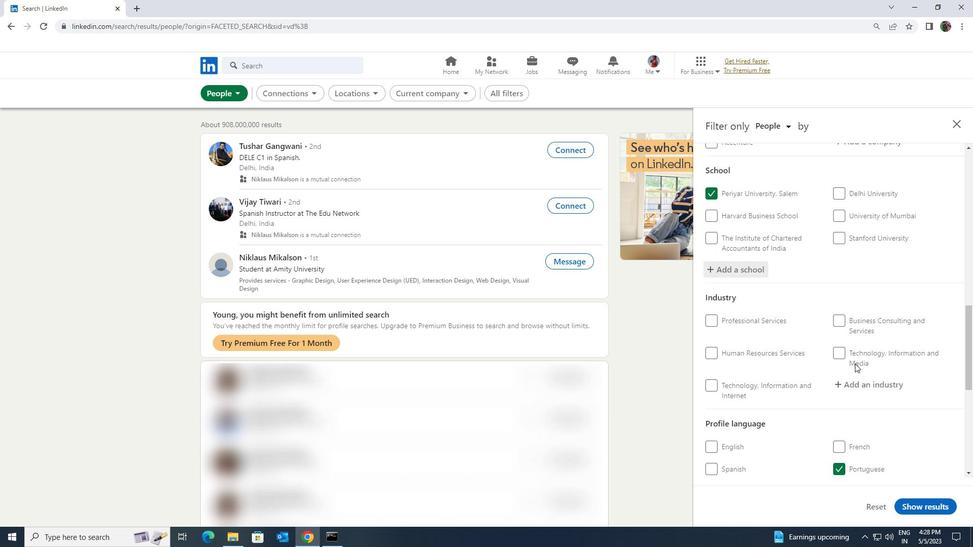 
Action: Mouse moved to (854, 339)
Screenshot: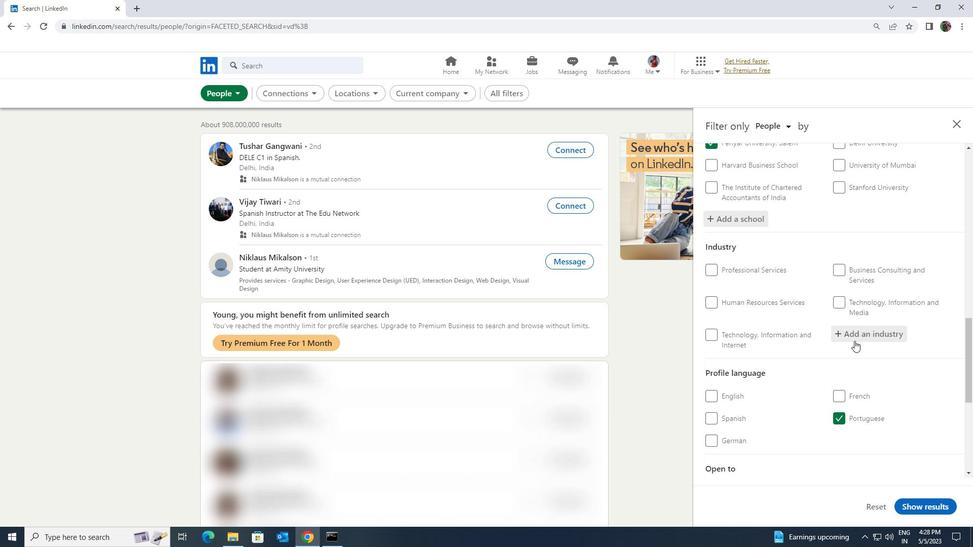 
Action: Mouse pressed left at (854, 339)
Screenshot: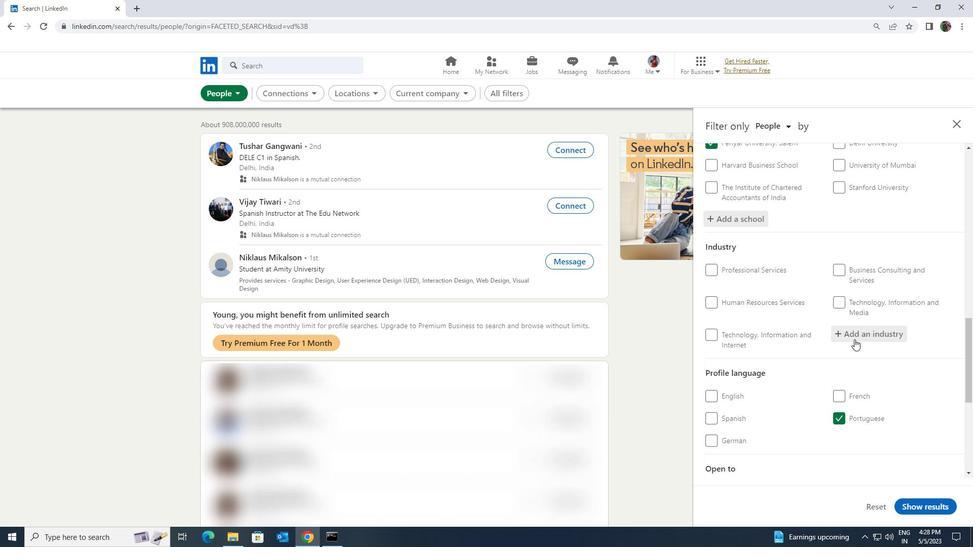 
Action: Key pressed <Key.shift><Key.shift><Key.shift><Key.shift><Key.shift><Key.shift><Key.shift><Key.shift><Key.shift><Key.shift><Key.shift><Key.shift><Key.shift><Key.shift><Key.shift><Key.shift><Key.shift><Key.shift><Key.shift><Key.shift><Key.shift><Key.shift><Key.shift><Key.shift>H<Key.shift>AVC<Key.space>AND<Key.space><Key.shift><Key.shift><Key.shift><Key.shift><Key.shift><Key.shift><Key.shift>REFRIGERATION<Key.enter>
Screenshot: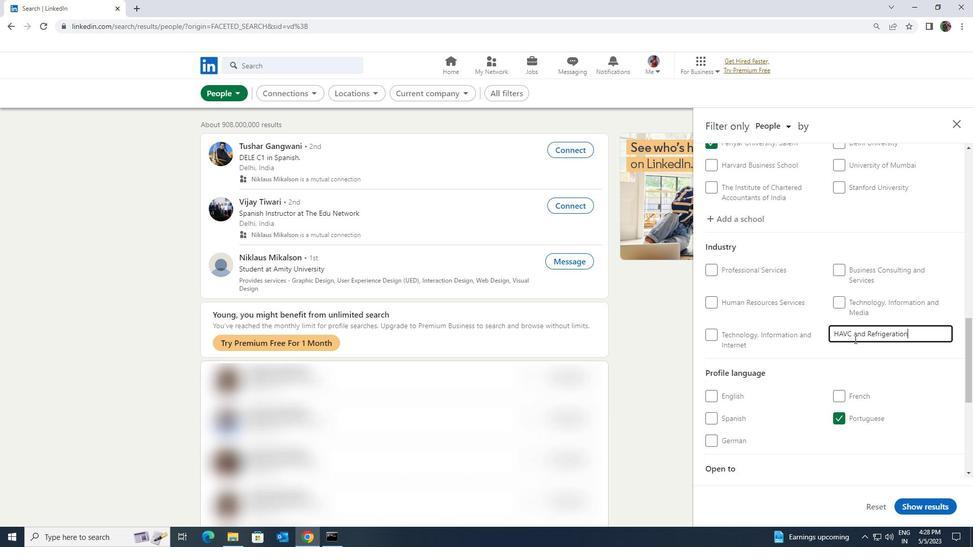 
Action: Mouse scrolled (854, 339) with delta (0, 0)
Screenshot: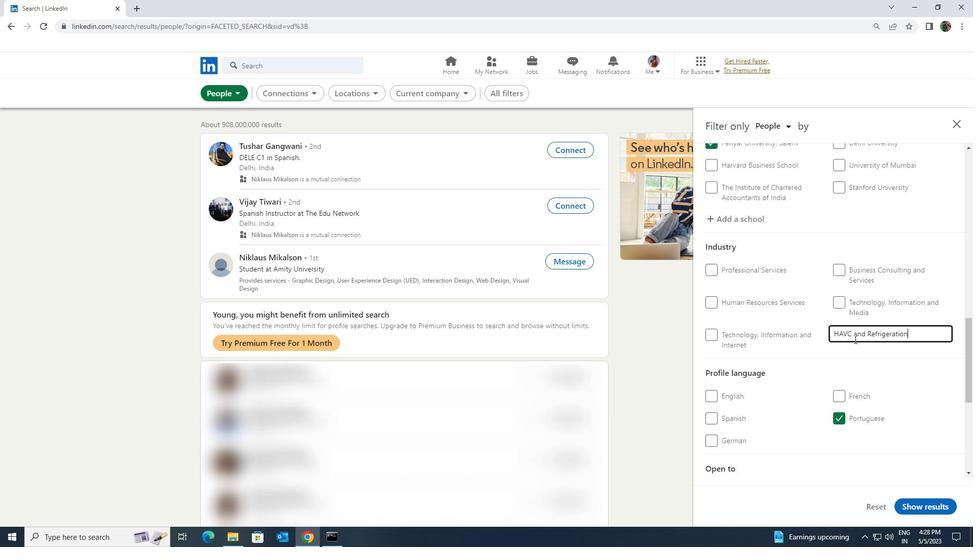 
Action: Mouse scrolled (854, 339) with delta (0, 0)
Screenshot: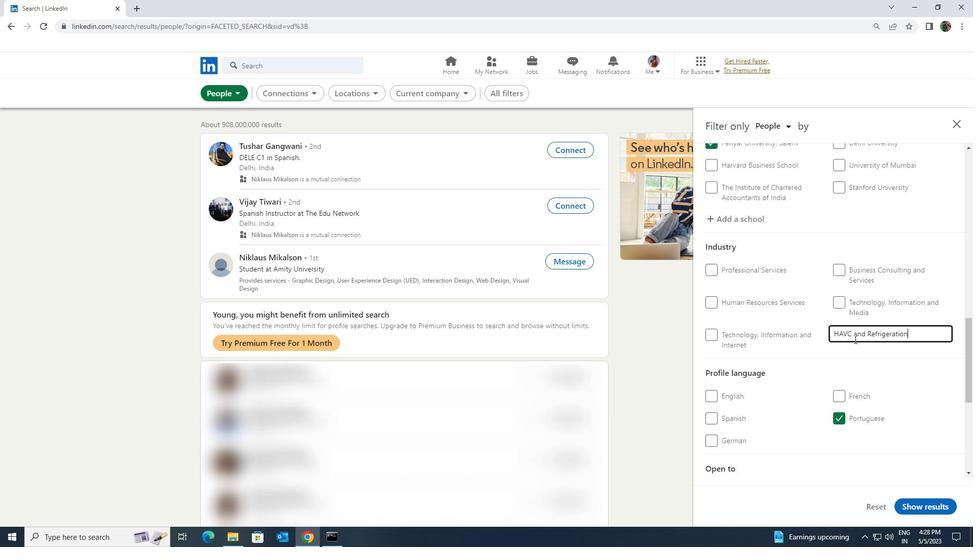 
Action: Mouse scrolled (854, 339) with delta (0, 0)
Screenshot: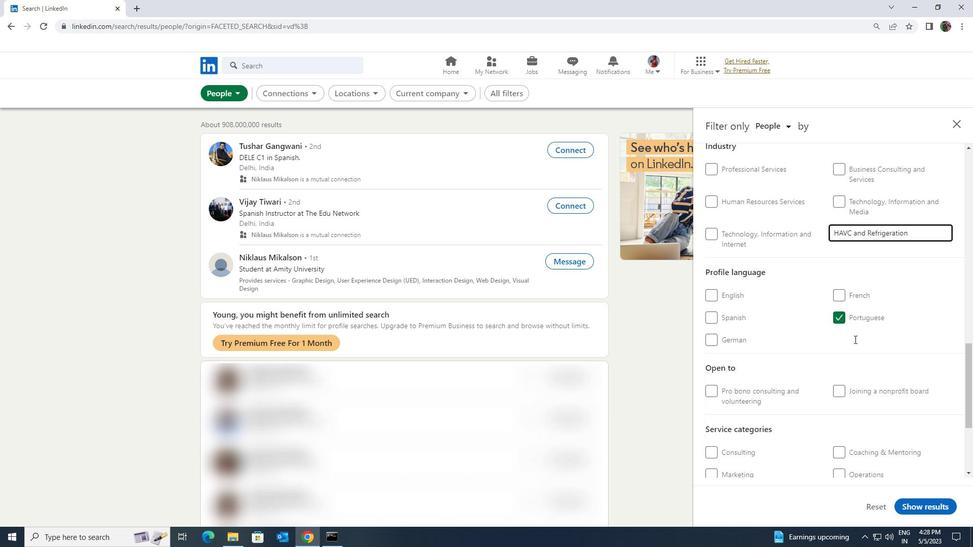 
Action: Mouse moved to (855, 339)
Screenshot: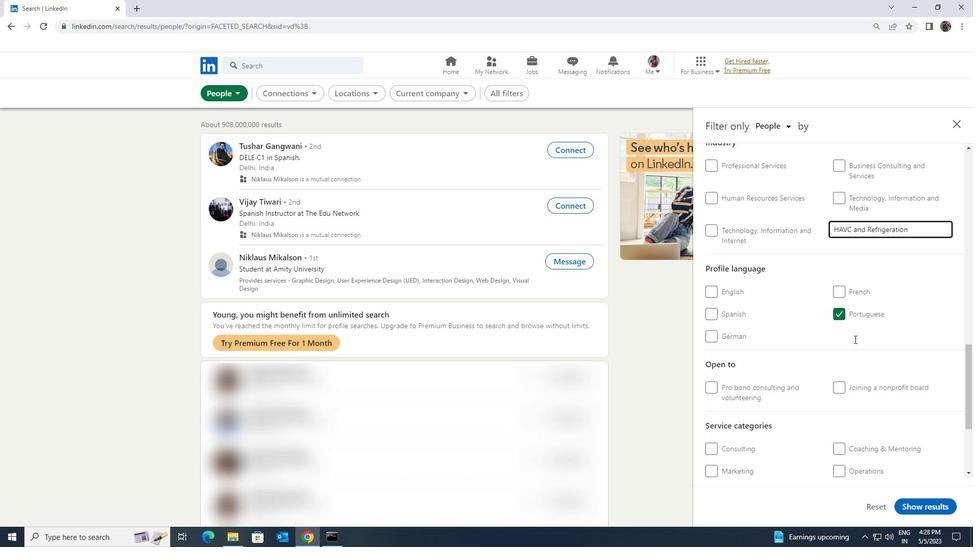 
Action: Mouse scrolled (855, 339) with delta (0, 0)
Screenshot: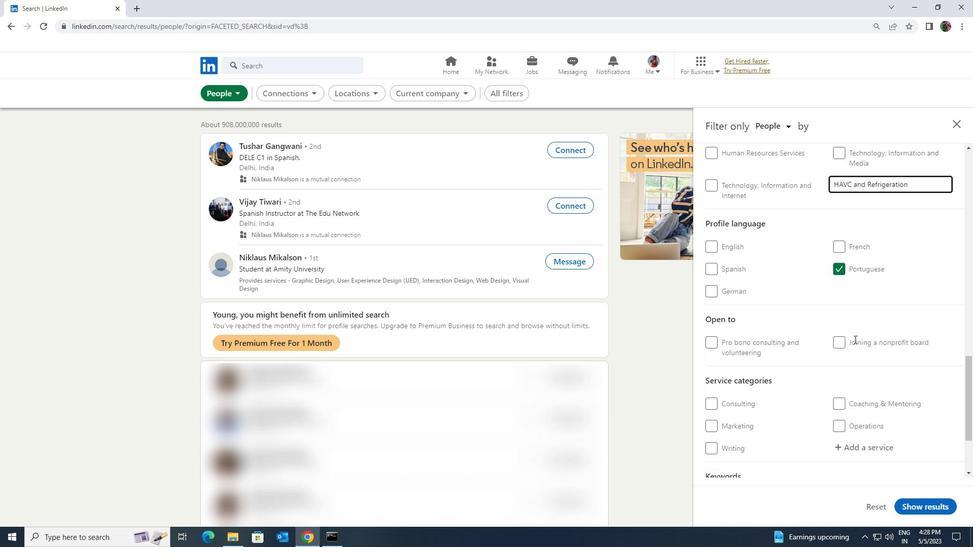 
Action: Mouse scrolled (855, 339) with delta (0, 0)
Screenshot: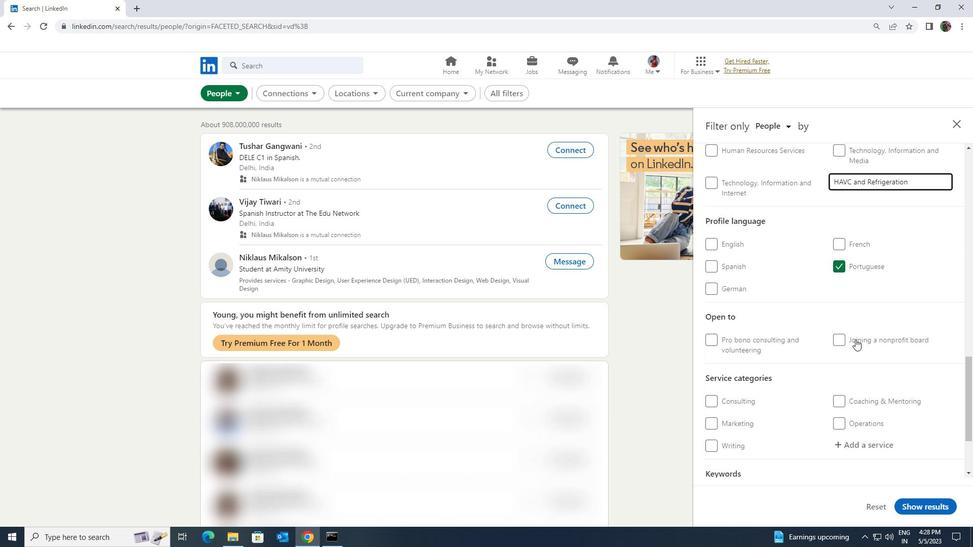 
Action: Mouse moved to (874, 334)
Screenshot: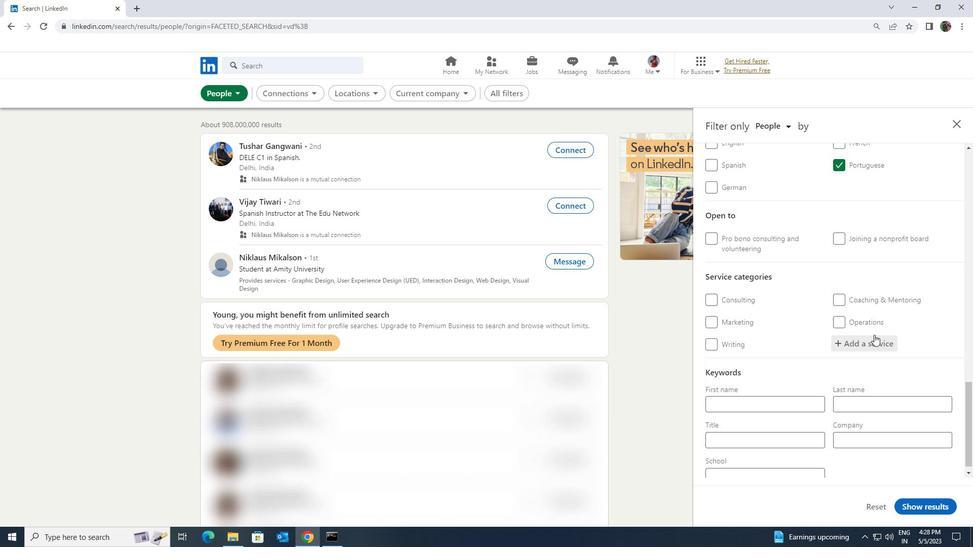 
Action: Mouse pressed left at (874, 334)
Screenshot: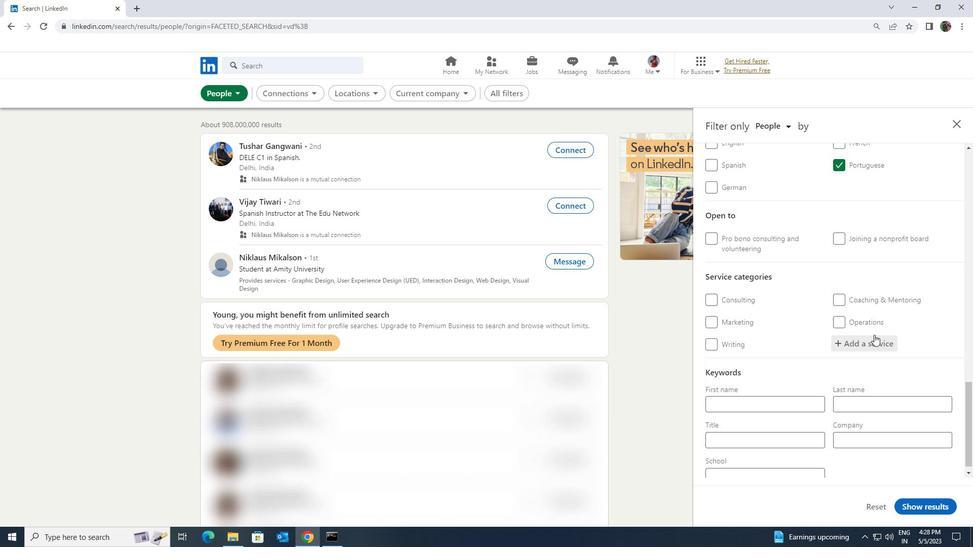 
Action: Key pressed <Key.shift><Key.shift><Key.shift><Key.shift><Key.shift><Key.shift><Key.shift><Key.shift><Key.shift><Key.shift>WEALTH<Key.space>
Screenshot: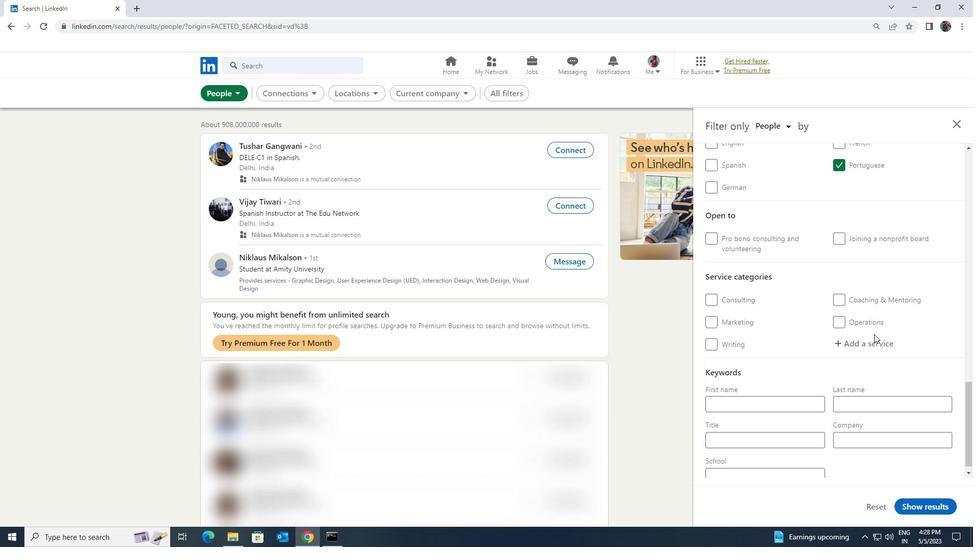 
Action: Mouse moved to (873, 342)
Screenshot: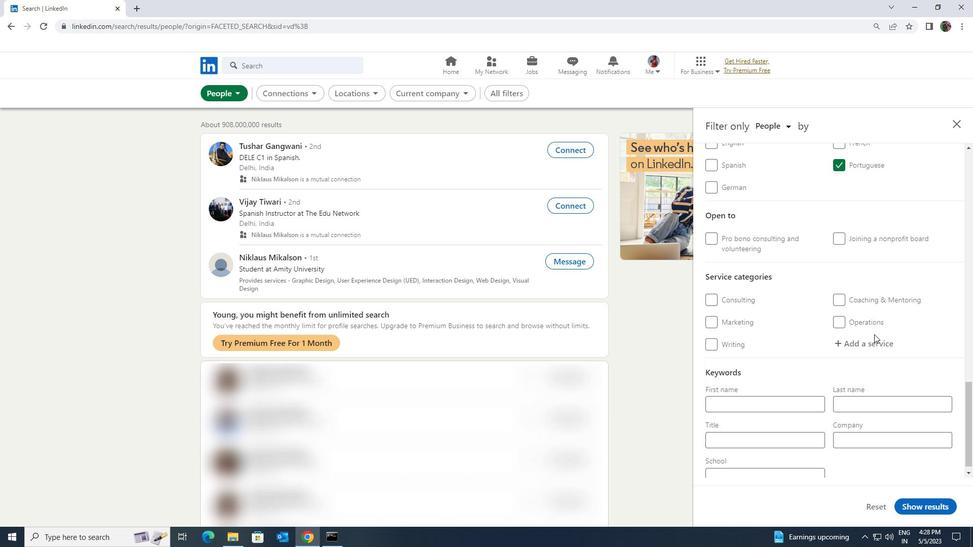 
Action: Mouse pressed left at (873, 342)
Screenshot: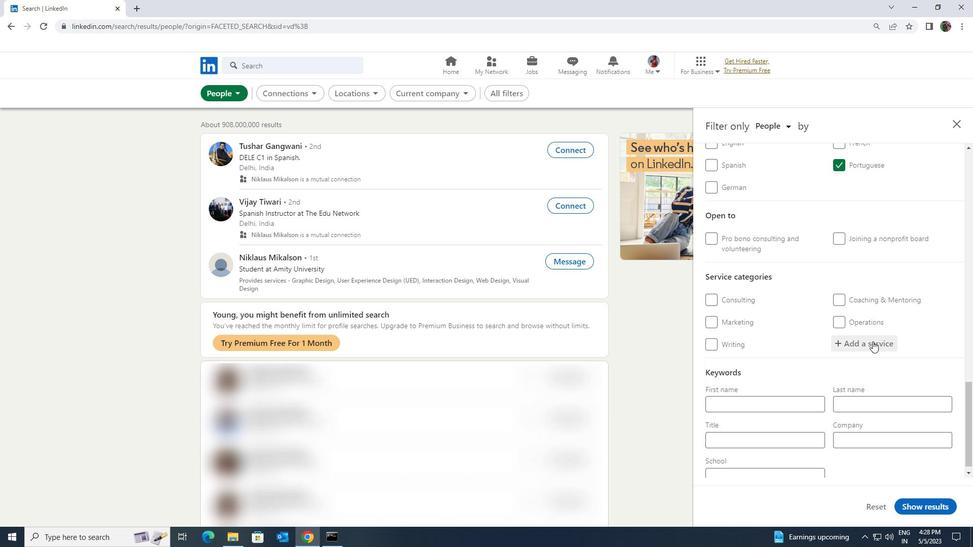 
Action: Key pressed <Key.shift><Key.shift><Key.shift><Key.shift><Key.shift><Key.shift><Key.shift>WEALTH<Key.space>MANAGEMENT
Screenshot: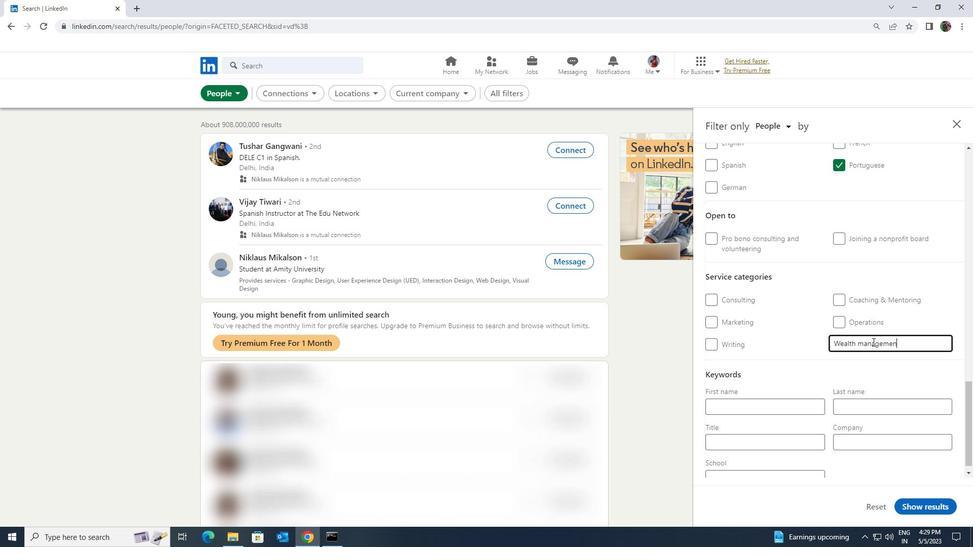 
Action: Mouse moved to (873, 353)
Screenshot: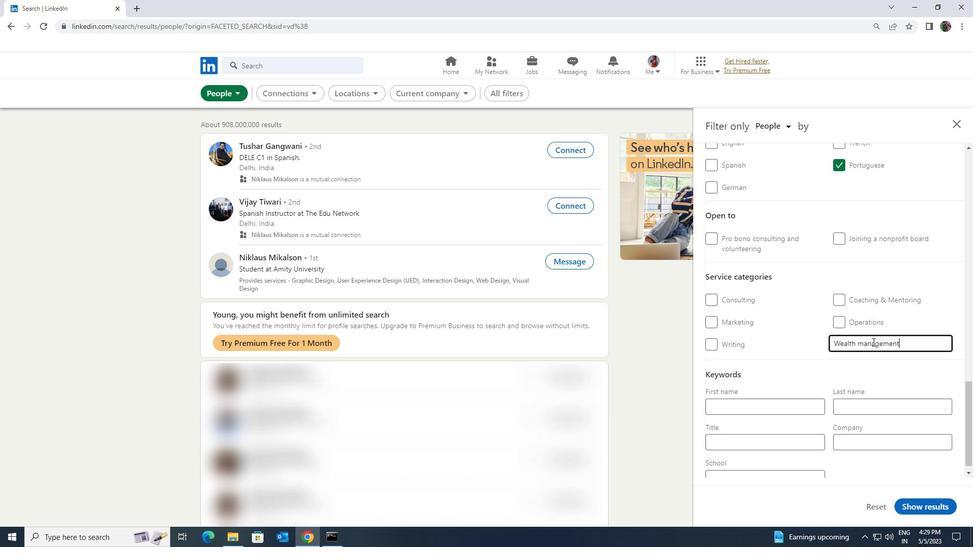
Action: Mouse scrolled (873, 352) with delta (0, 0)
Screenshot: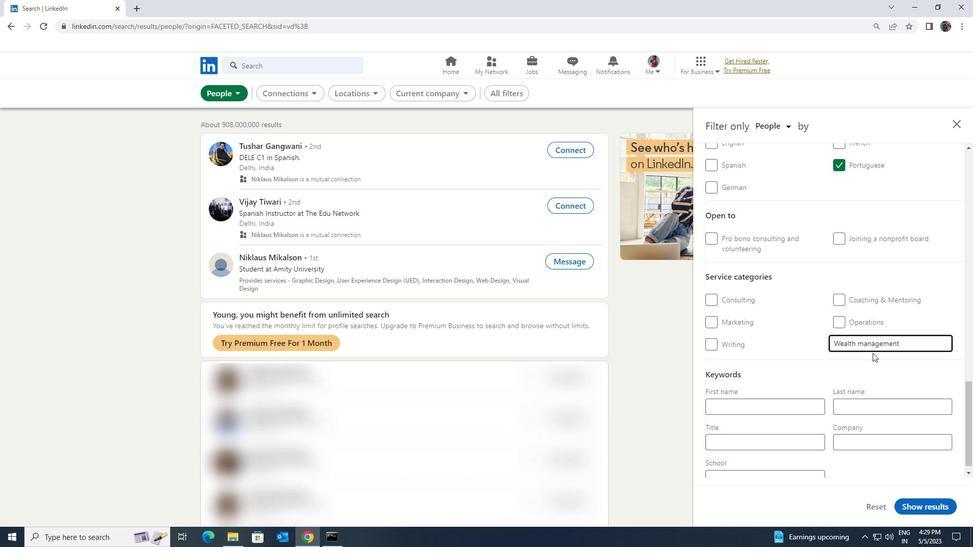 
Action: Mouse scrolled (873, 352) with delta (0, 0)
Screenshot: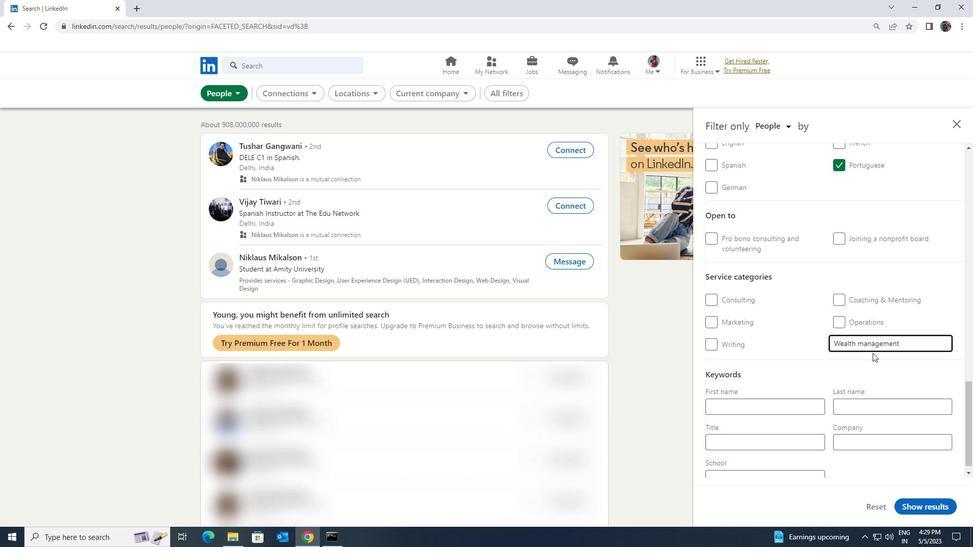 
Action: Mouse moved to (779, 427)
Screenshot: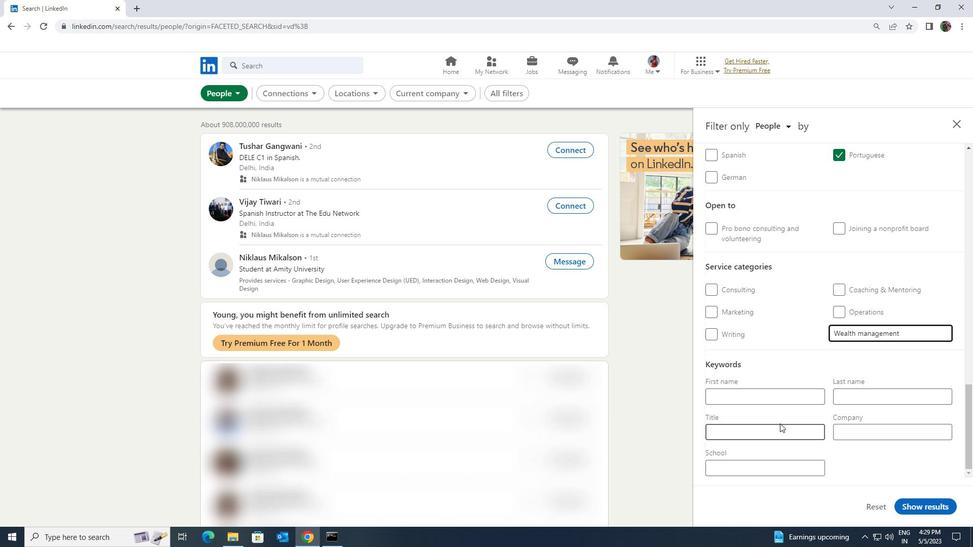 
Action: Mouse pressed left at (779, 427)
Screenshot: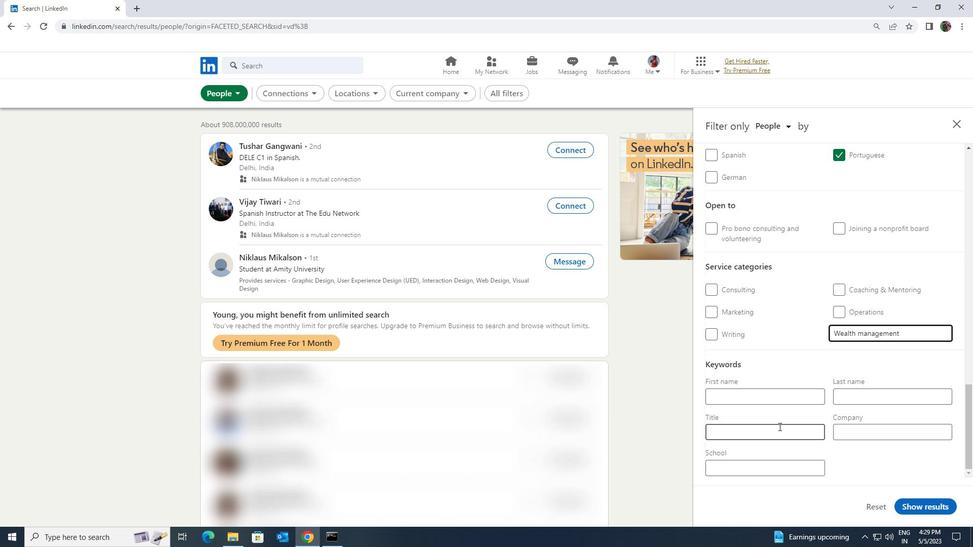 
Action: Key pressed <Key.shift><Key.shift>CHEF
Screenshot: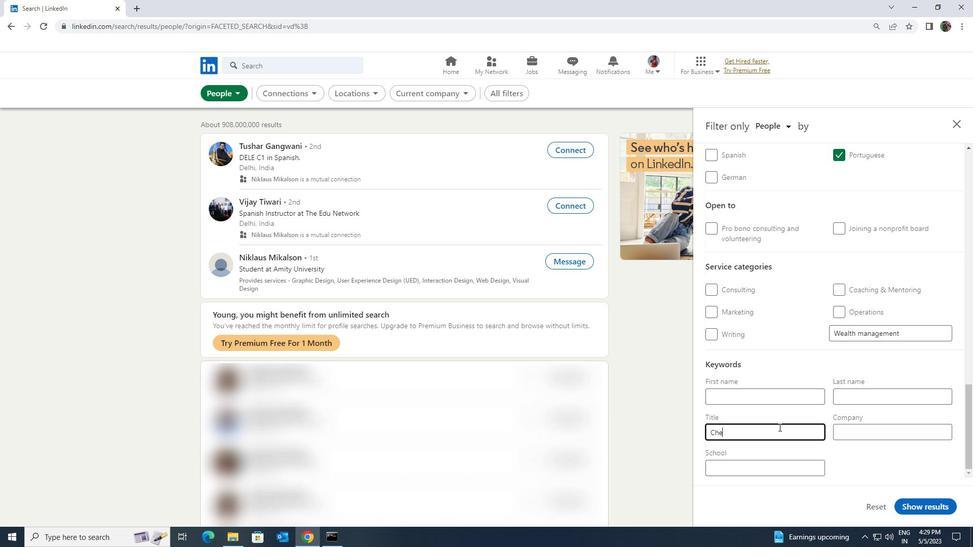 
Action: Mouse moved to (901, 504)
Screenshot: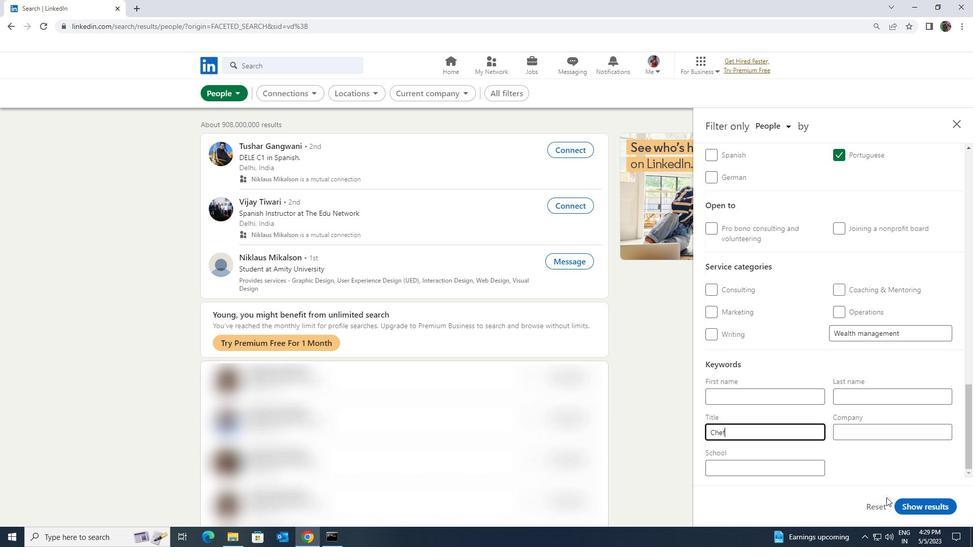 
Action: Mouse pressed left at (901, 504)
Screenshot: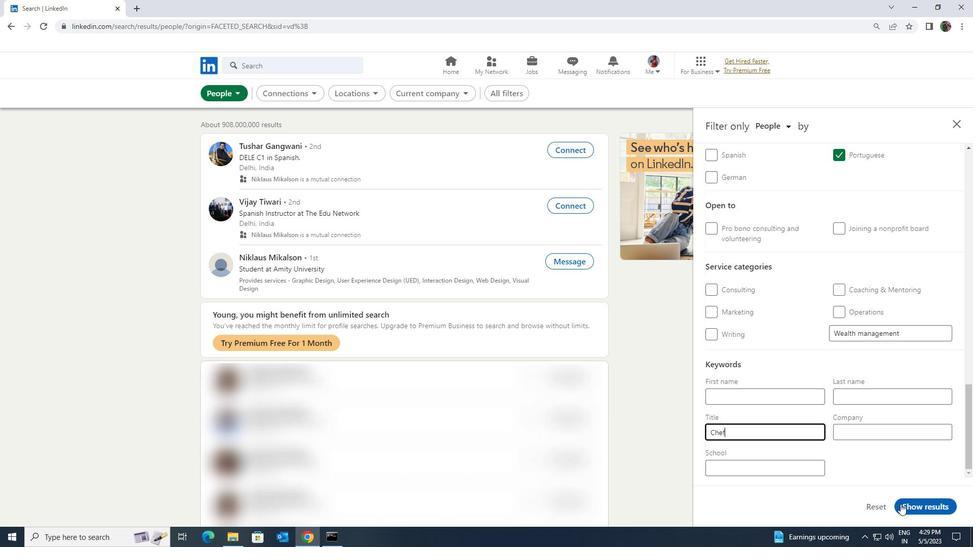 
